 Task: Change the secondary time zone to (GMT-04:00) Atlantic Time - Halifax.
Action: Mouse moved to (839, 107)
Screenshot: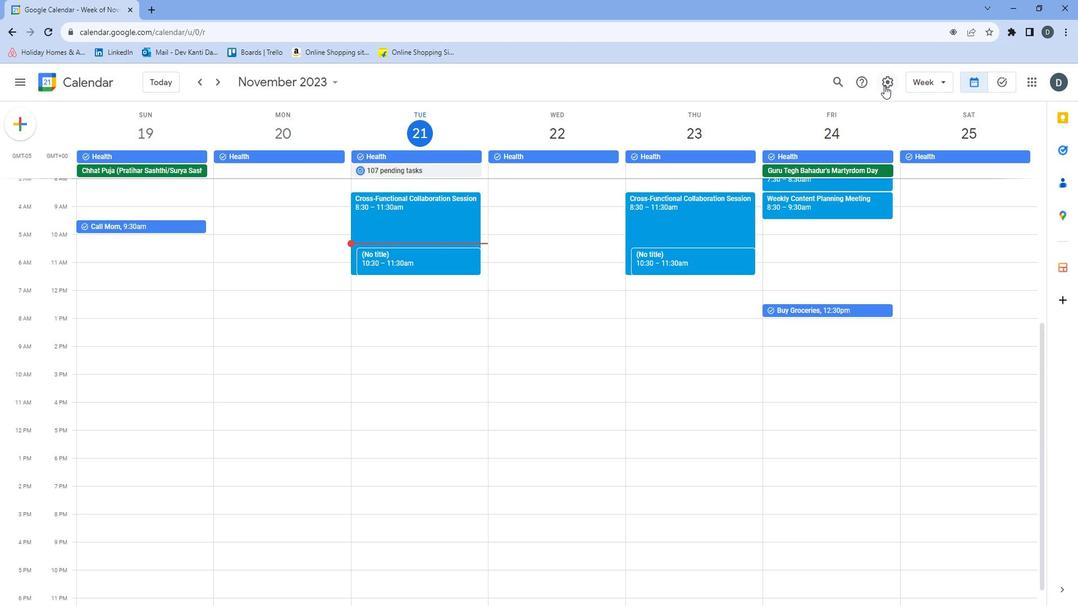 
Action: Mouse pressed left at (839, 107)
Screenshot: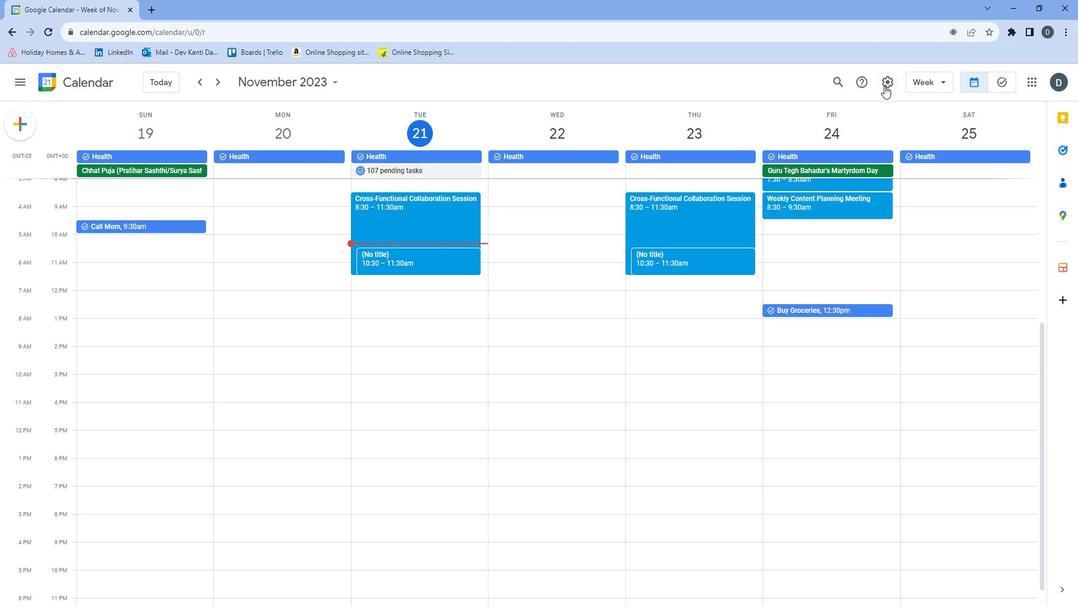
Action: Mouse moved to (843, 120)
Screenshot: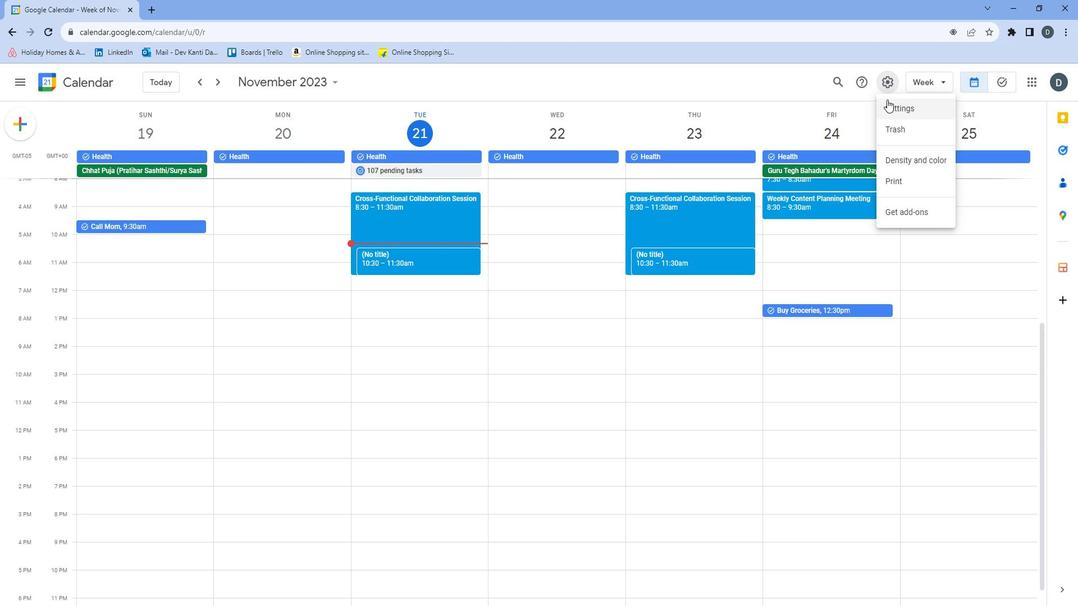 
Action: Mouse pressed left at (843, 120)
Screenshot: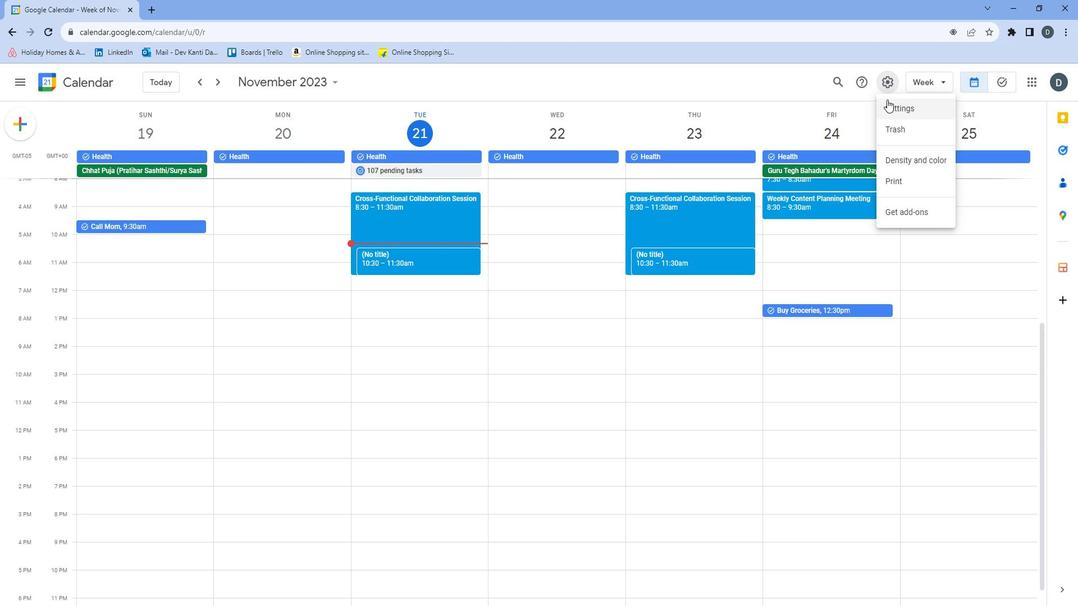 
Action: Mouse moved to (402, 387)
Screenshot: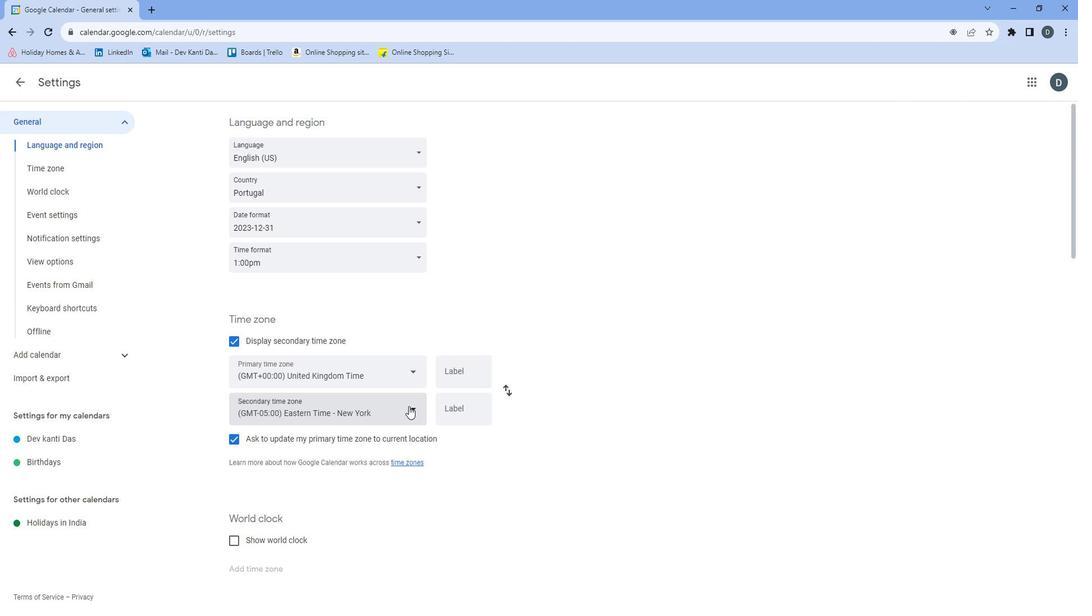 
Action: Mouse pressed left at (402, 387)
Screenshot: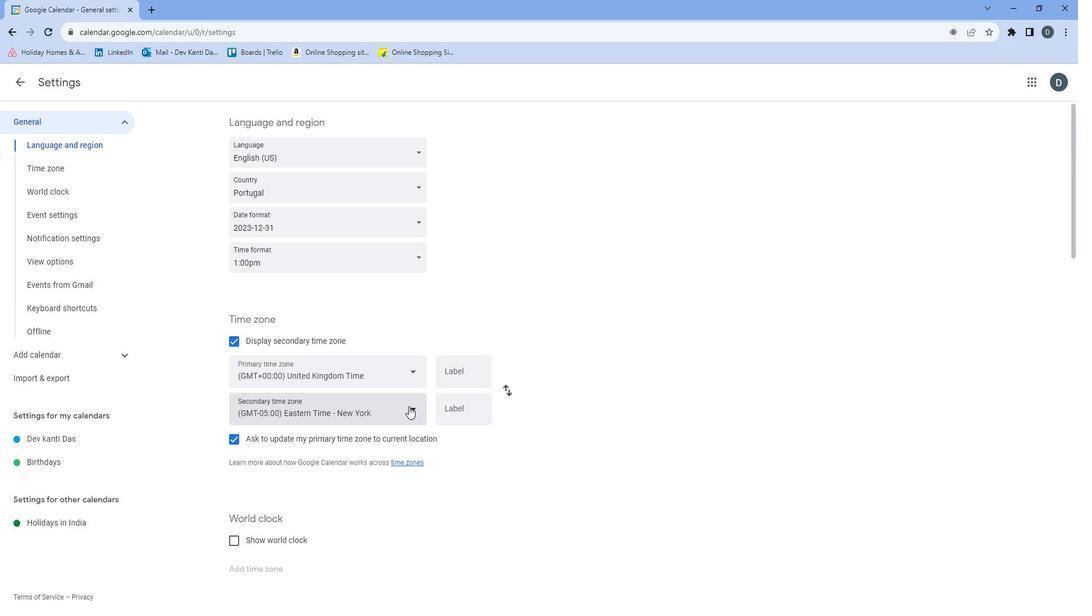 
Action: Mouse moved to (416, 170)
Screenshot: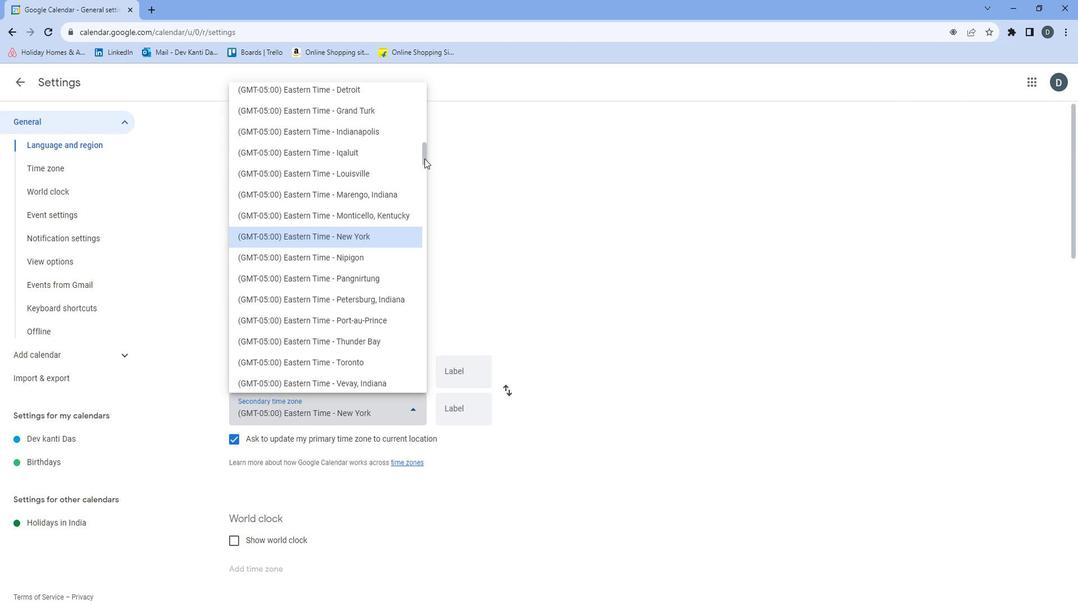
Action: Mouse pressed left at (416, 170)
Screenshot: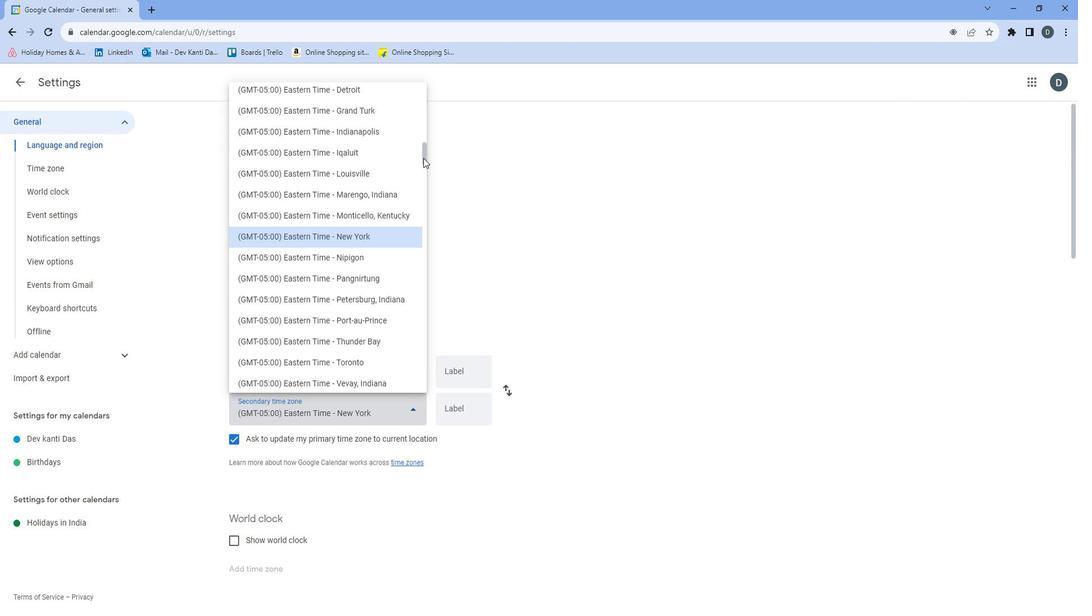 
Action: Mouse moved to (396, 149)
Screenshot: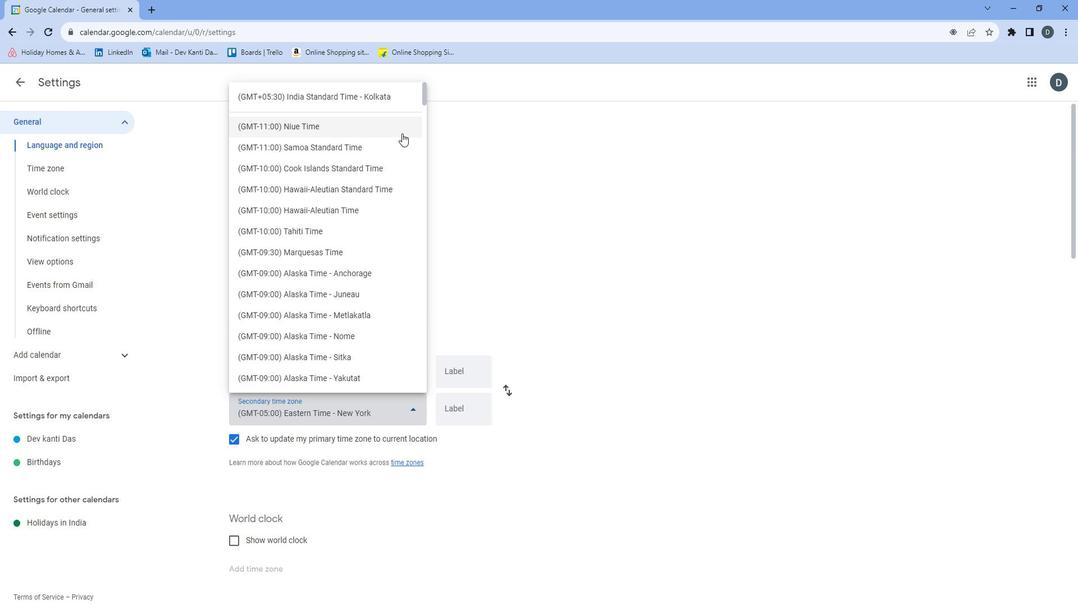 
Action: Mouse scrolled (396, 148) with delta (0, 0)
Screenshot: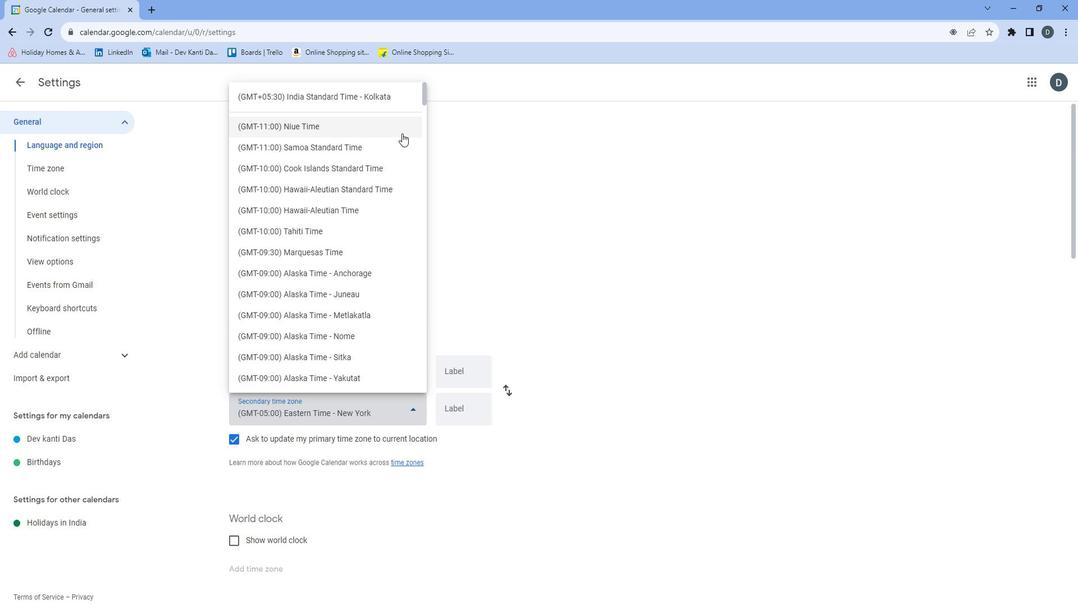 
Action: Mouse scrolled (396, 148) with delta (0, 0)
Screenshot: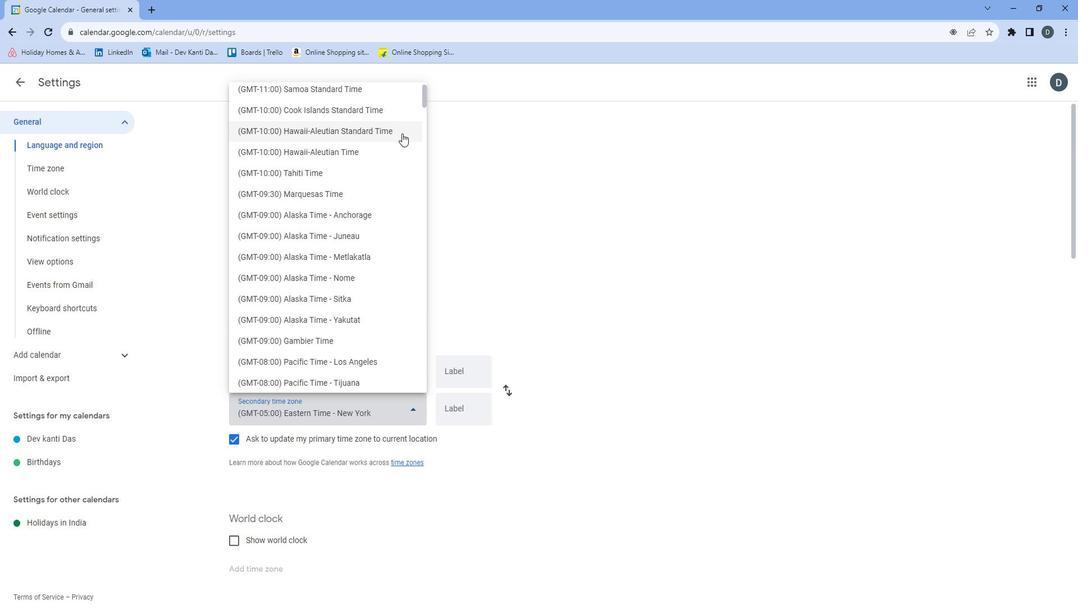 
Action: Mouse scrolled (396, 148) with delta (0, 0)
Screenshot: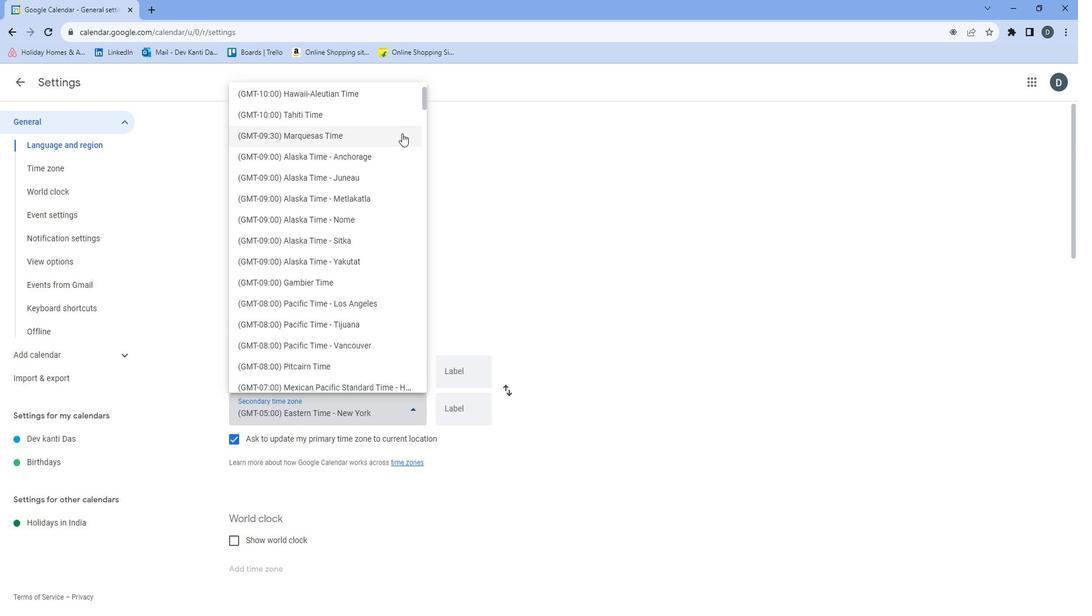 
Action: Mouse moved to (396, 150)
Screenshot: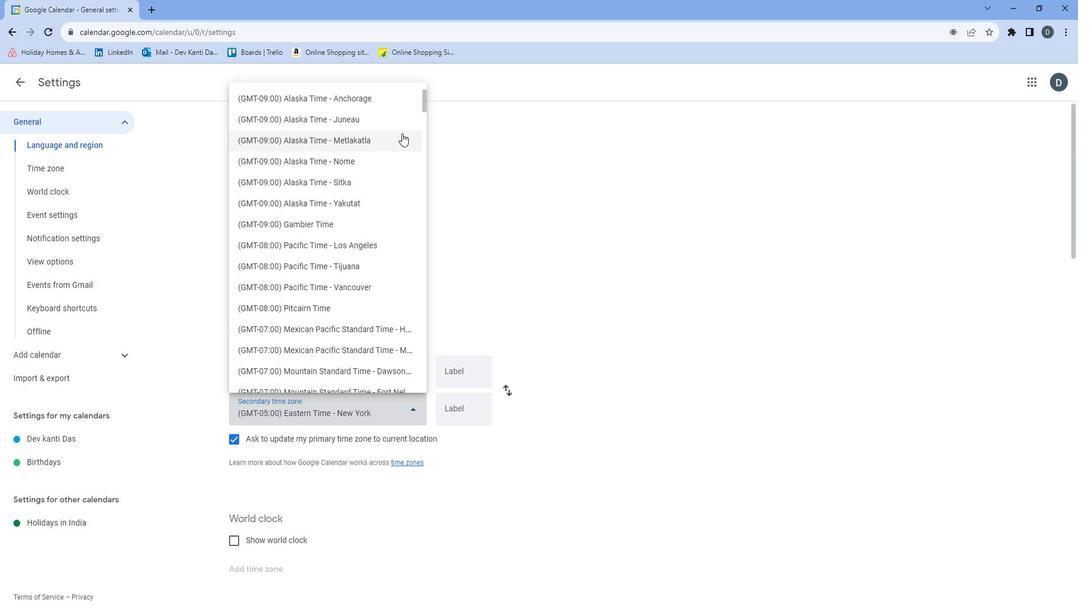 
Action: Mouse scrolled (396, 149) with delta (0, 0)
Screenshot: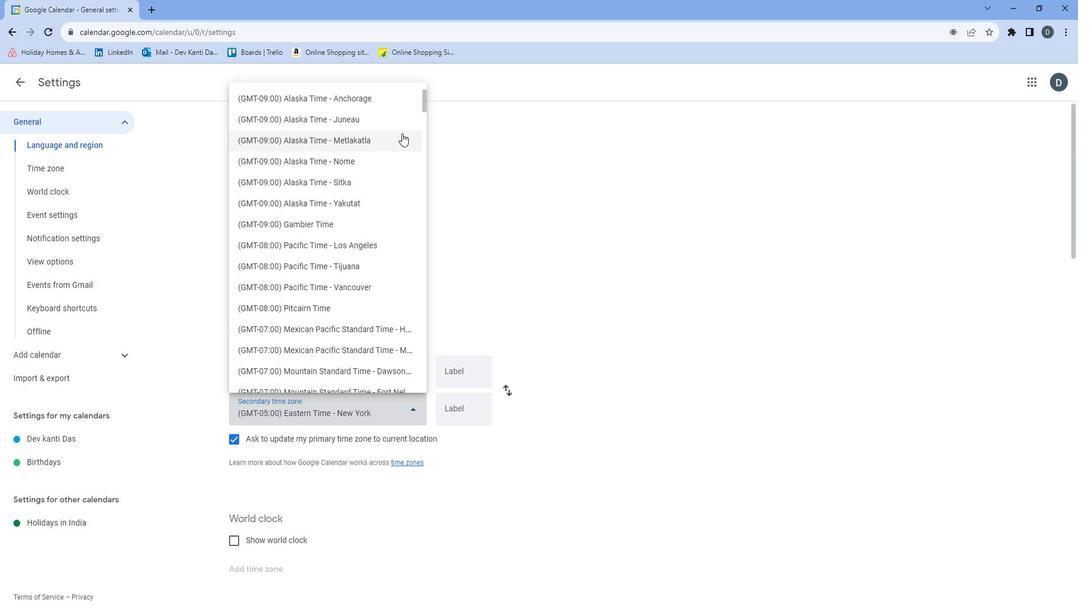 
Action: Mouse moved to (395, 150)
Screenshot: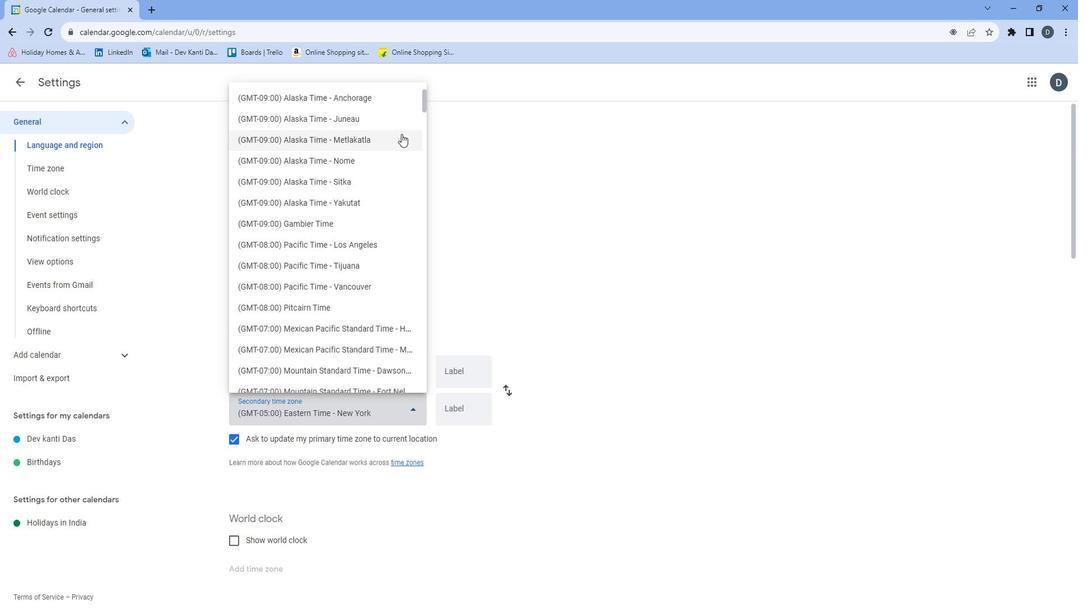 
Action: Mouse scrolled (395, 150) with delta (0, 0)
Screenshot: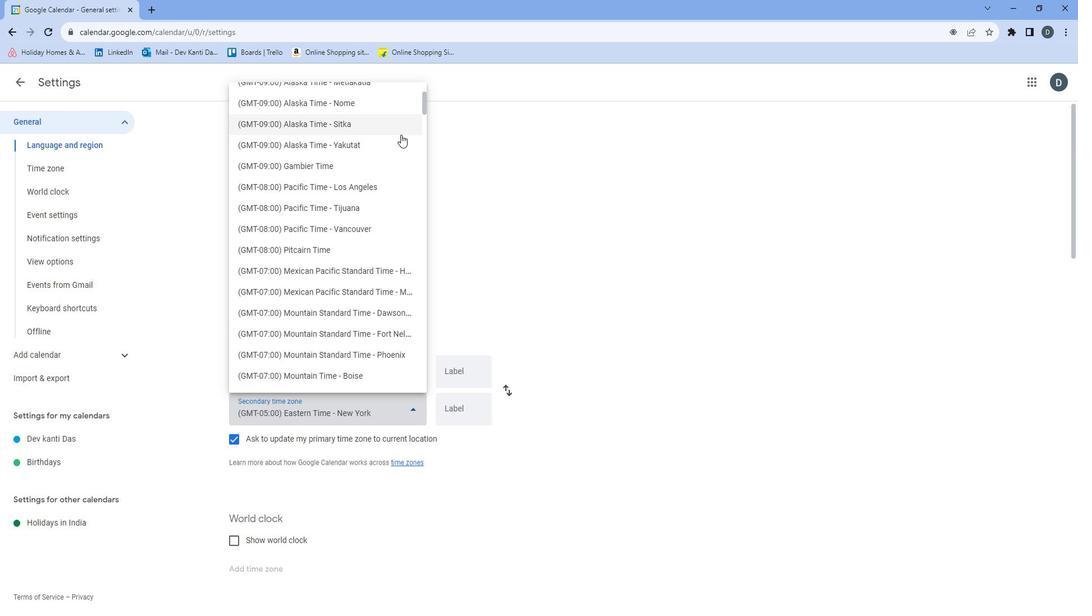 
Action: Mouse moved to (395, 150)
Screenshot: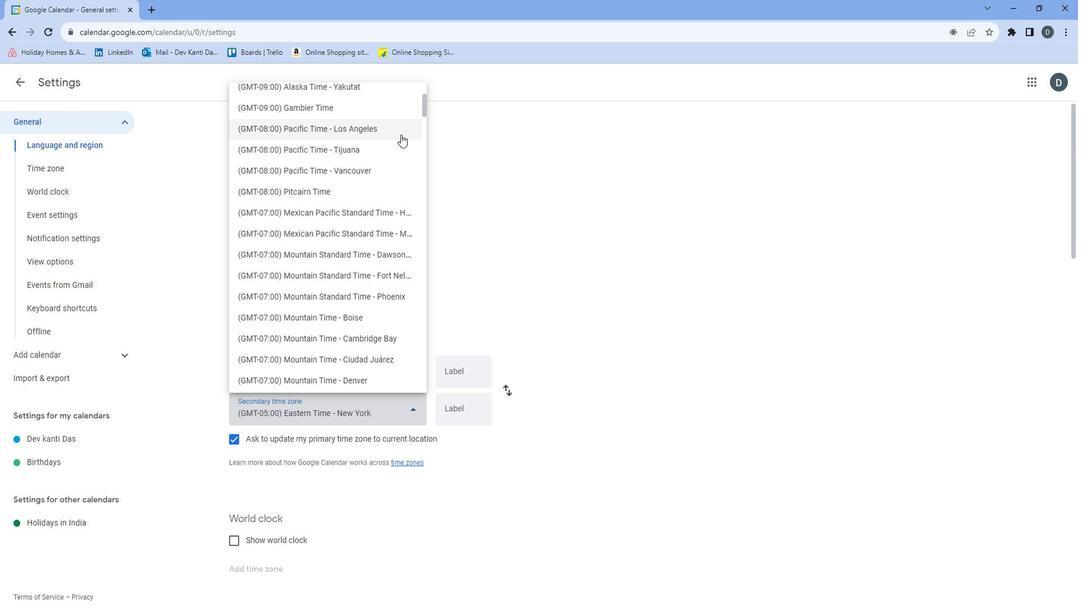 
Action: Mouse scrolled (395, 150) with delta (0, 0)
Screenshot: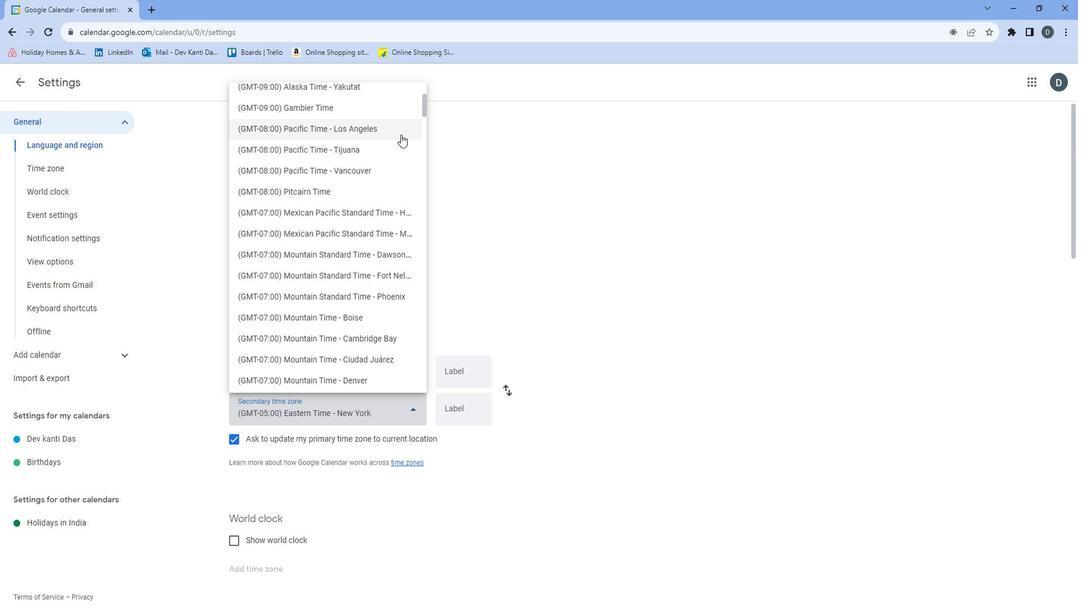 
Action: Mouse moved to (395, 151)
Screenshot: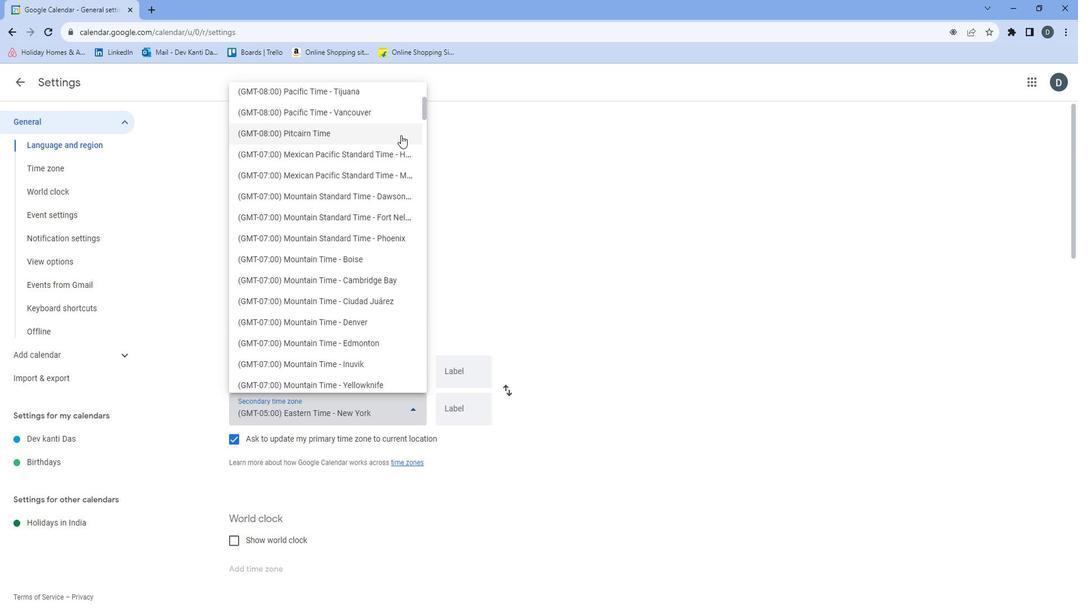 
Action: Mouse scrolled (395, 150) with delta (0, 0)
Screenshot: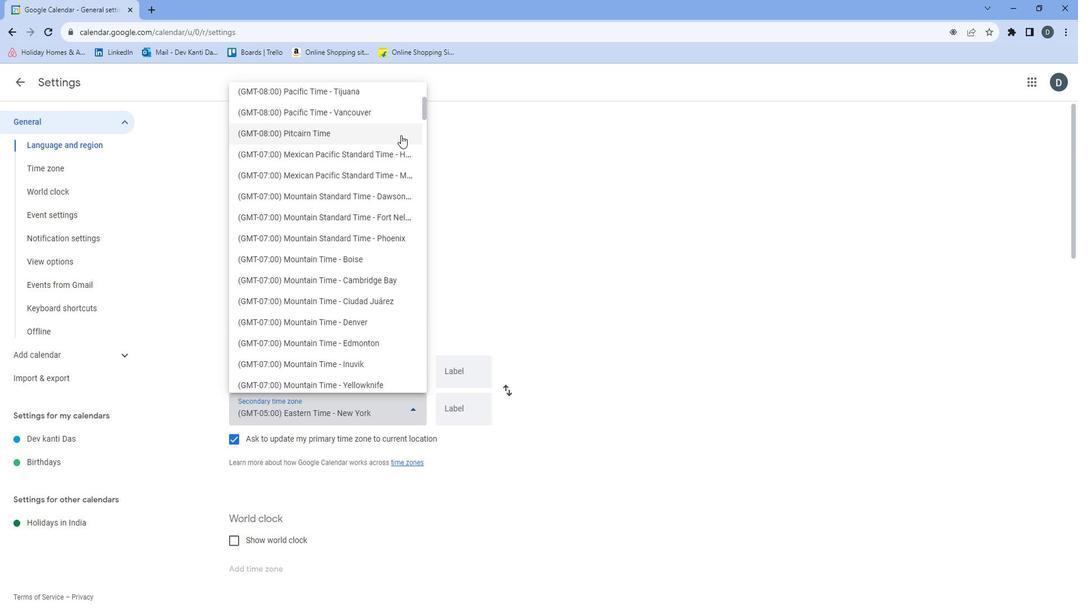 
Action: Mouse moved to (395, 151)
Screenshot: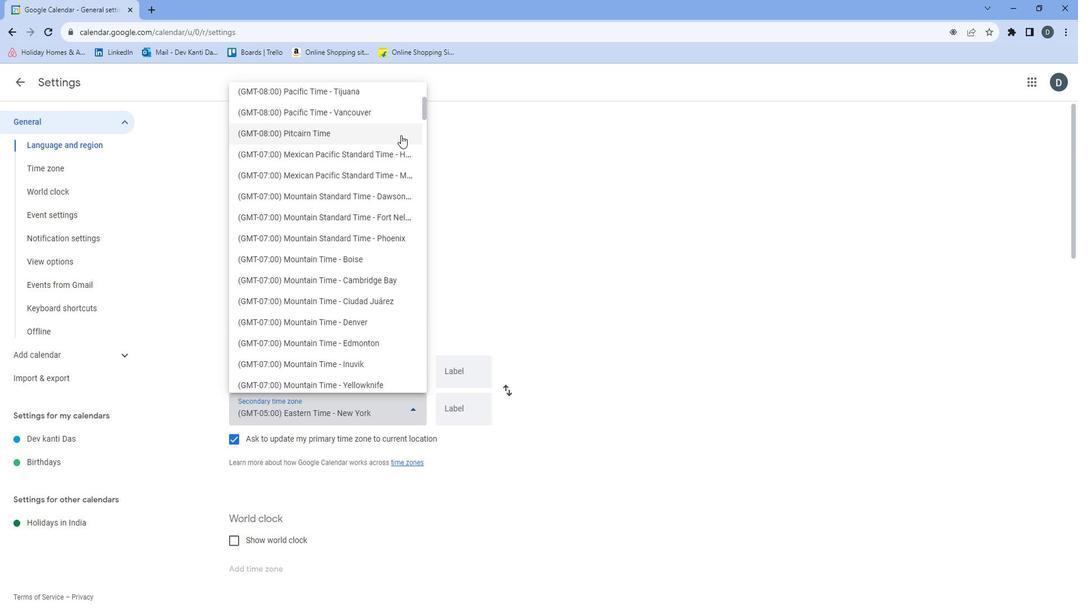 
Action: Mouse scrolled (395, 151) with delta (0, 0)
Screenshot: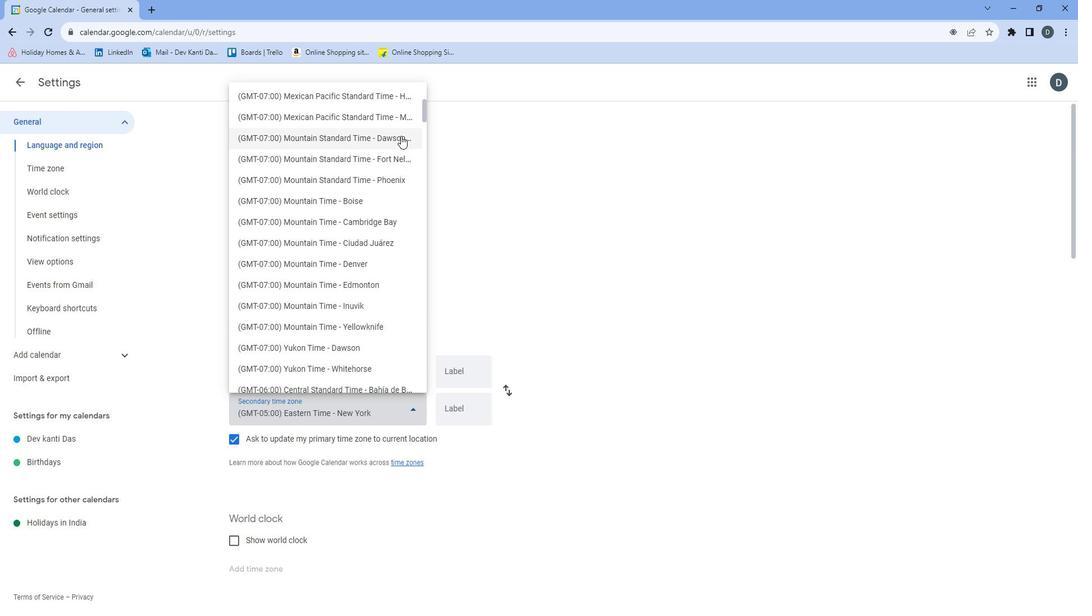
Action: Mouse moved to (396, 152)
Screenshot: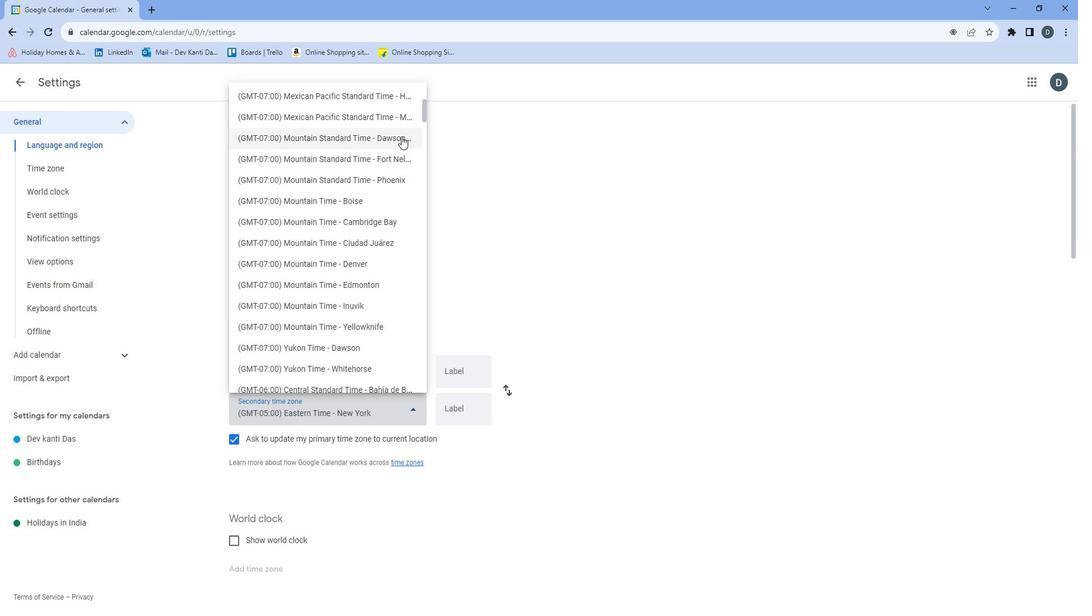 
Action: Mouse scrolled (396, 151) with delta (0, 0)
Screenshot: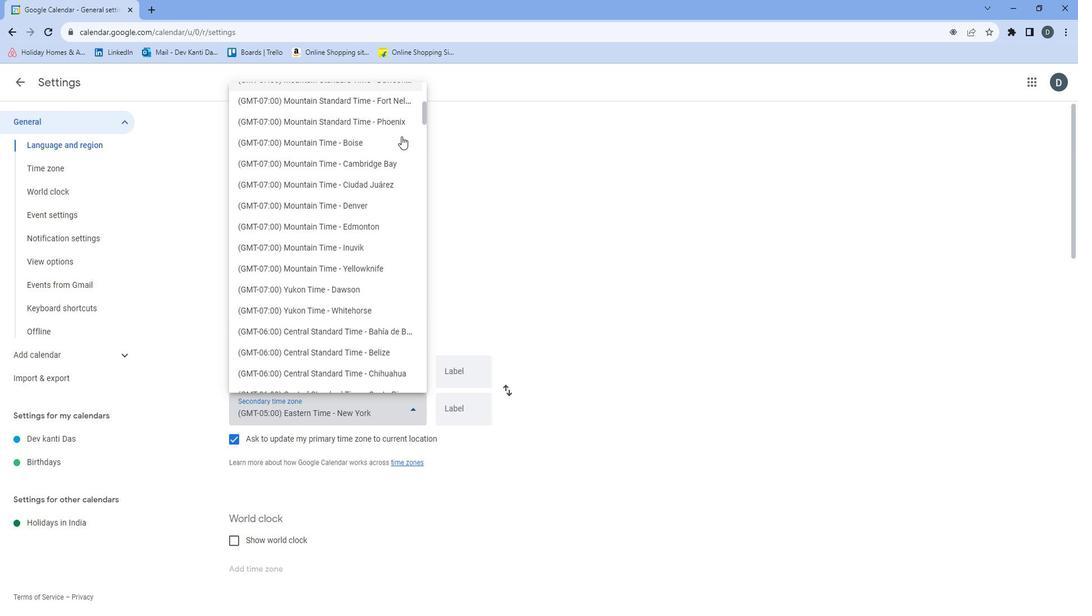 
Action: Mouse scrolled (396, 151) with delta (0, 0)
Screenshot: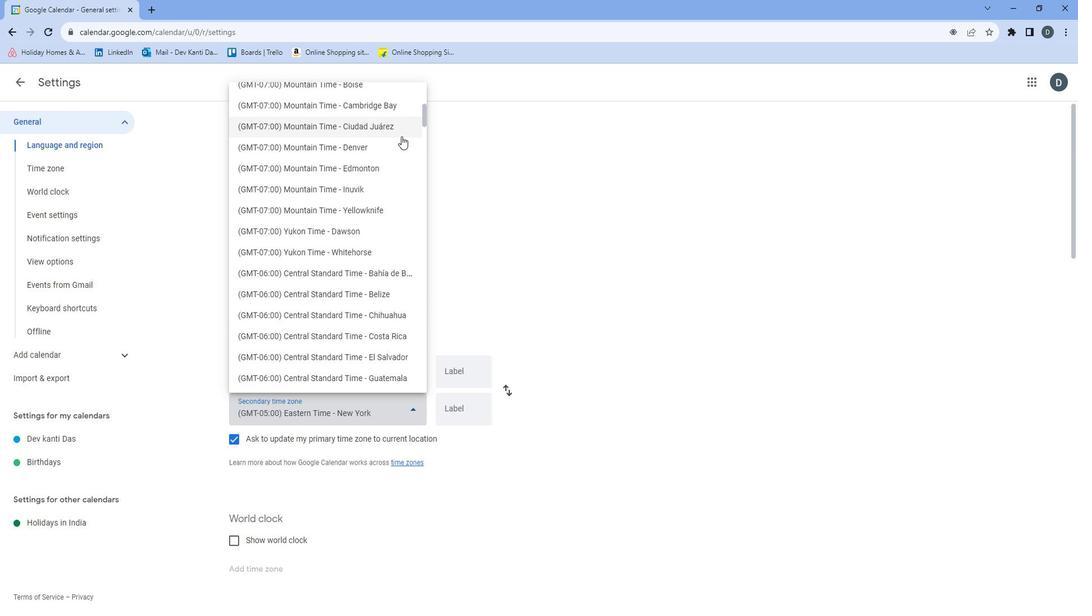 
Action: Mouse scrolled (396, 151) with delta (0, 0)
Screenshot: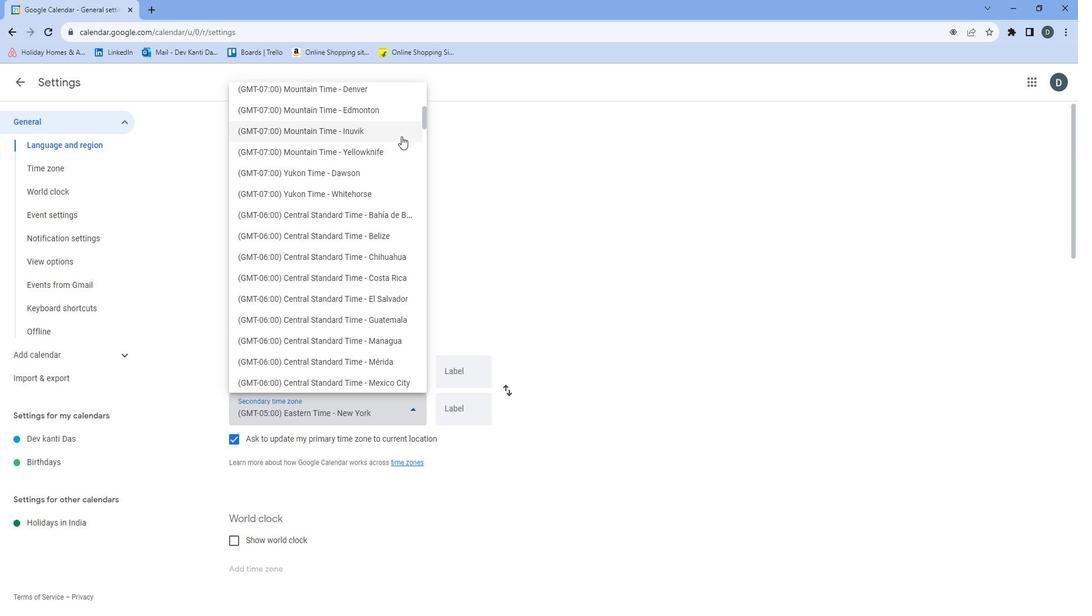 
Action: Mouse scrolled (396, 151) with delta (0, 0)
Screenshot: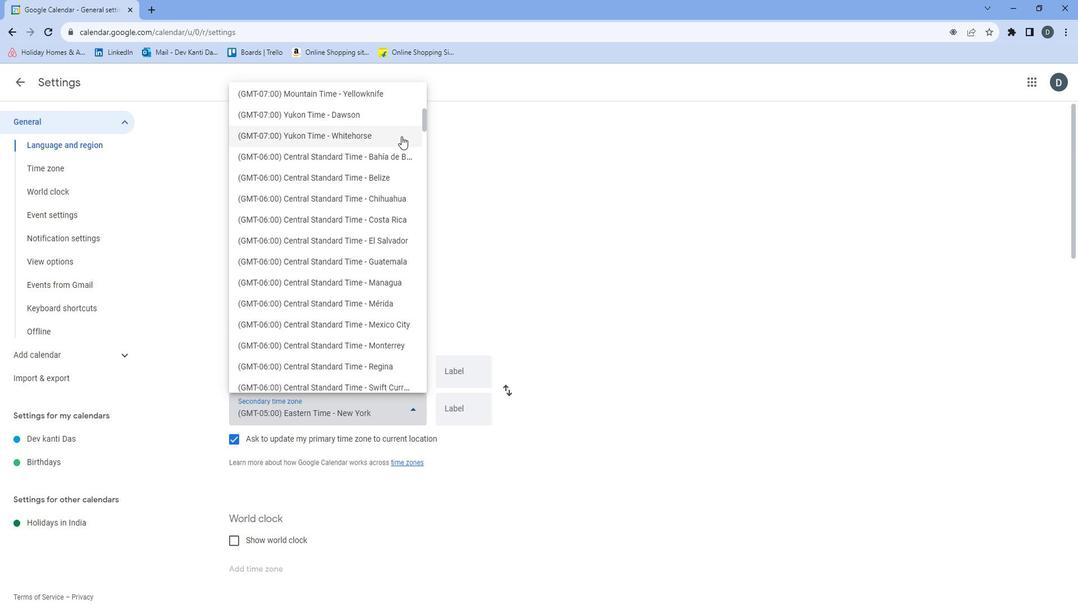 
Action: Mouse scrolled (396, 151) with delta (0, 0)
Screenshot: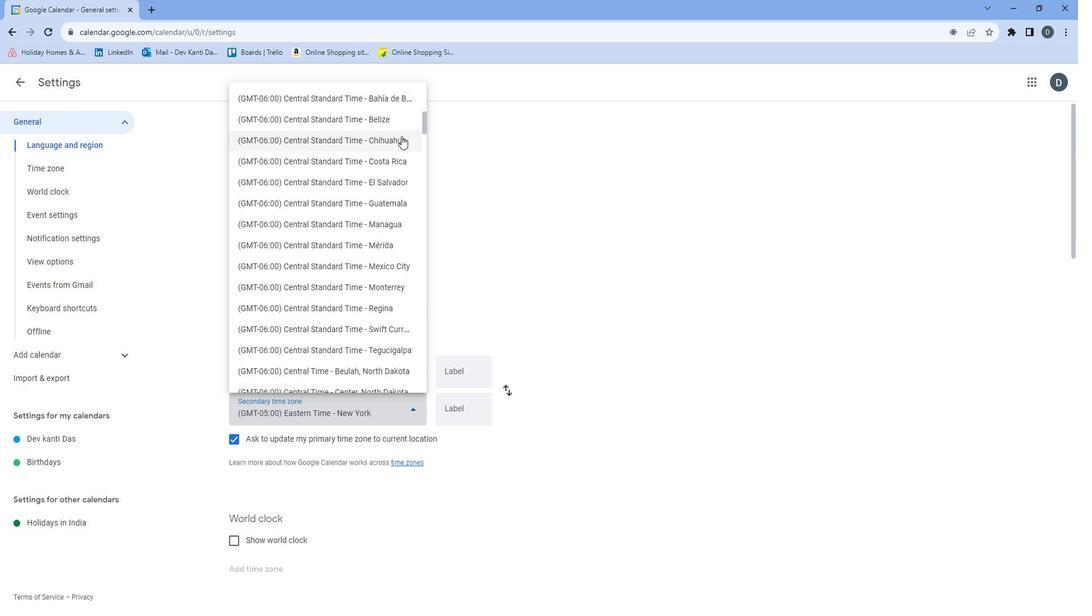 
Action: Mouse scrolled (396, 151) with delta (0, 0)
Screenshot: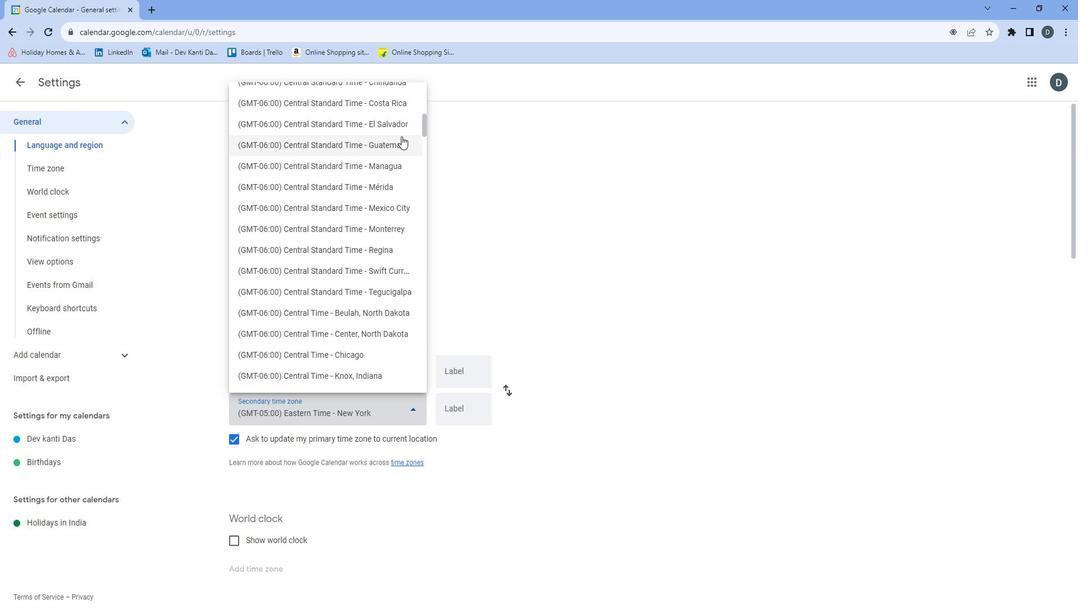 
Action: Mouse moved to (397, 152)
Screenshot: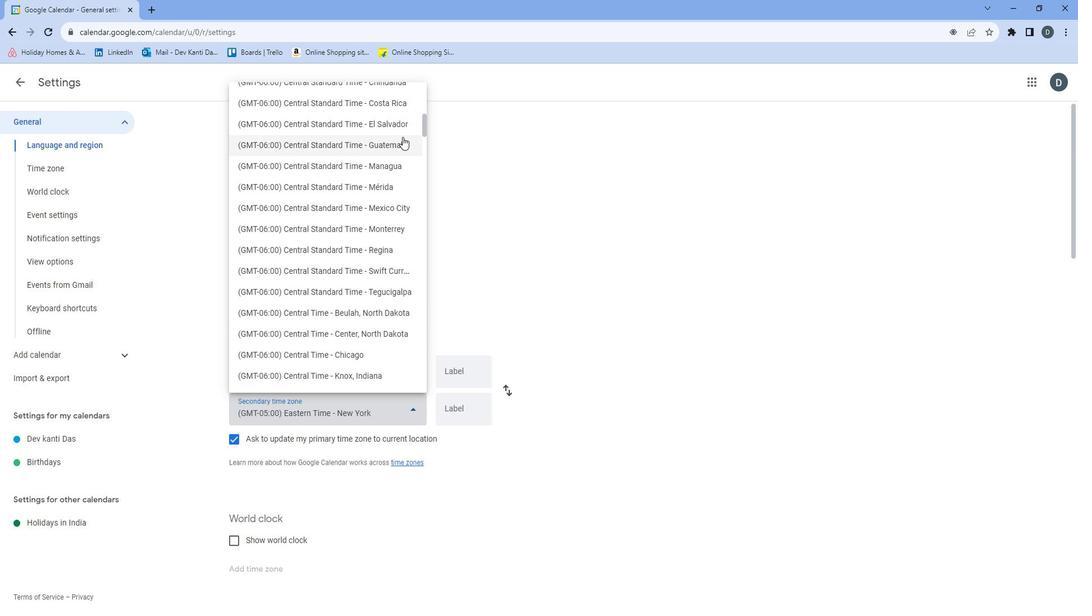 
Action: Mouse scrolled (397, 152) with delta (0, 0)
Screenshot: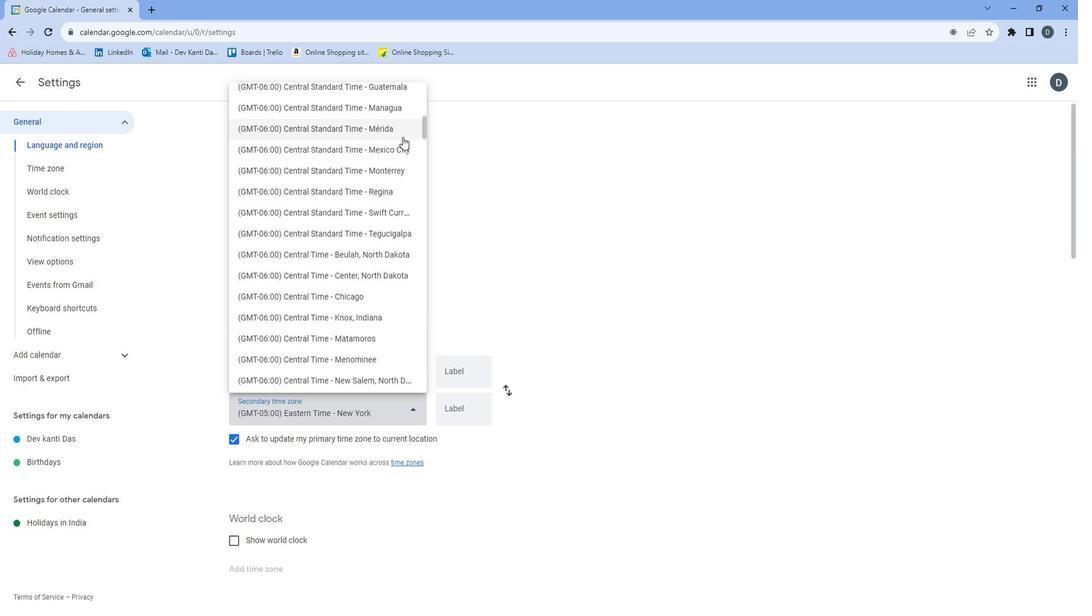 
Action: Mouse scrolled (397, 152) with delta (0, 0)
Screenshot: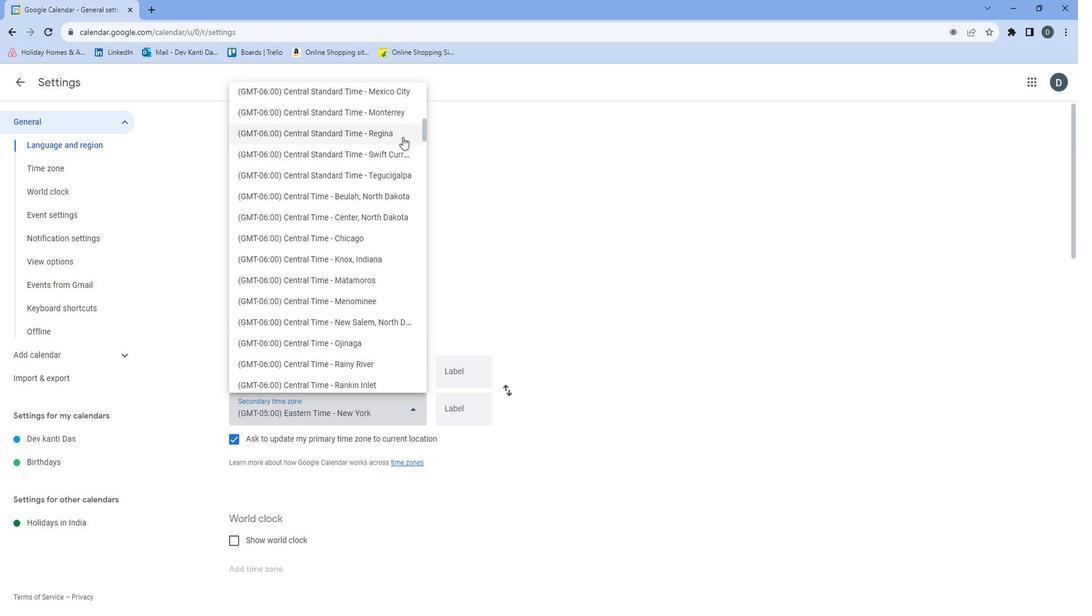 
Action: Mouse scrolled (397, 152) with delta (0, 0)
Screenshot: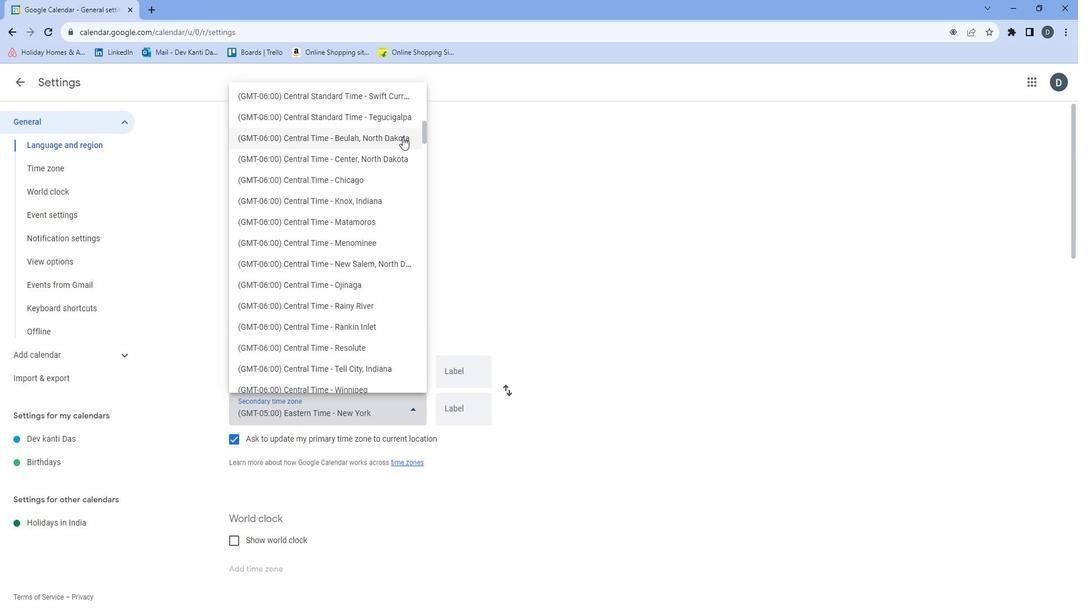 
Action: Mouse scrolled (397, 152) with delta (0, 0)
Screenshot: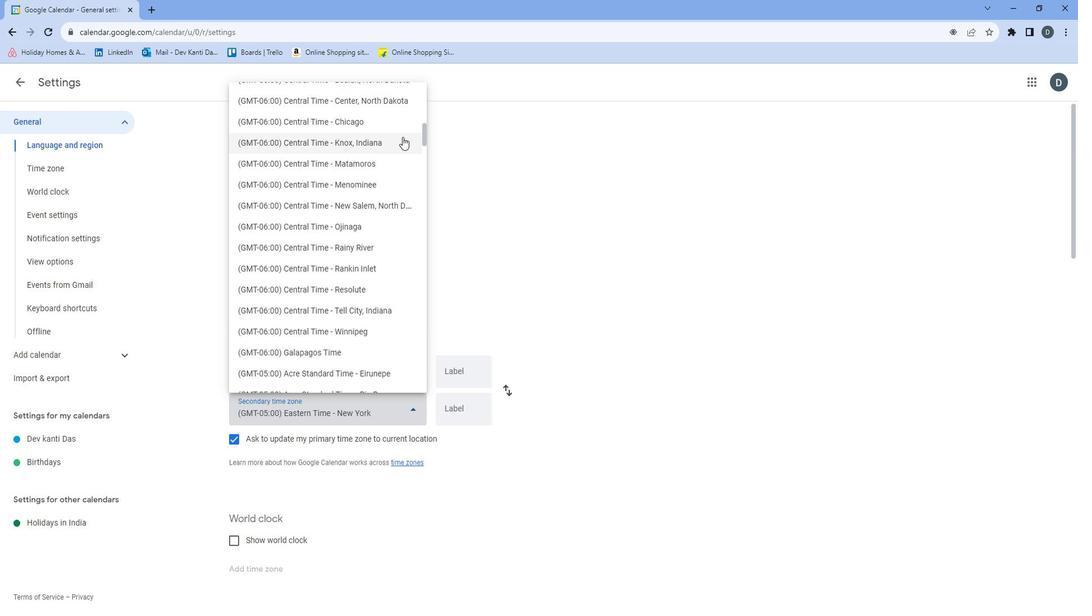 
Action: Mouse scrolled (397, 152) with delta (0, 0)
Screenshot: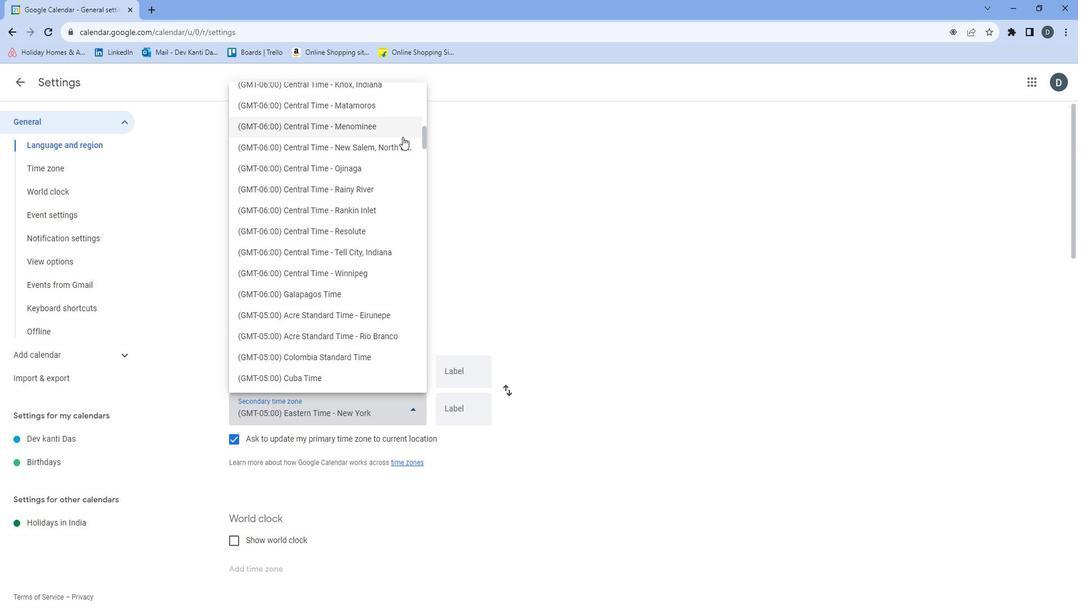 
Action: Mouse scrolled (397, 152) with delta (0, 0)
Screenshot: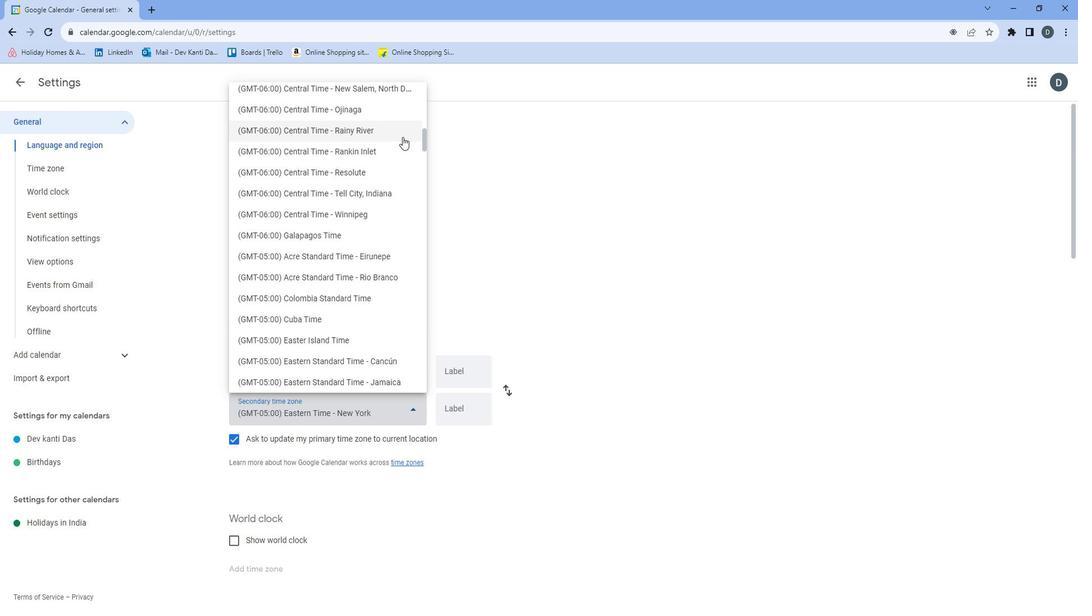 
Action: Mouse scrolled (397, 152) with delta (0, 0)
Screenshot: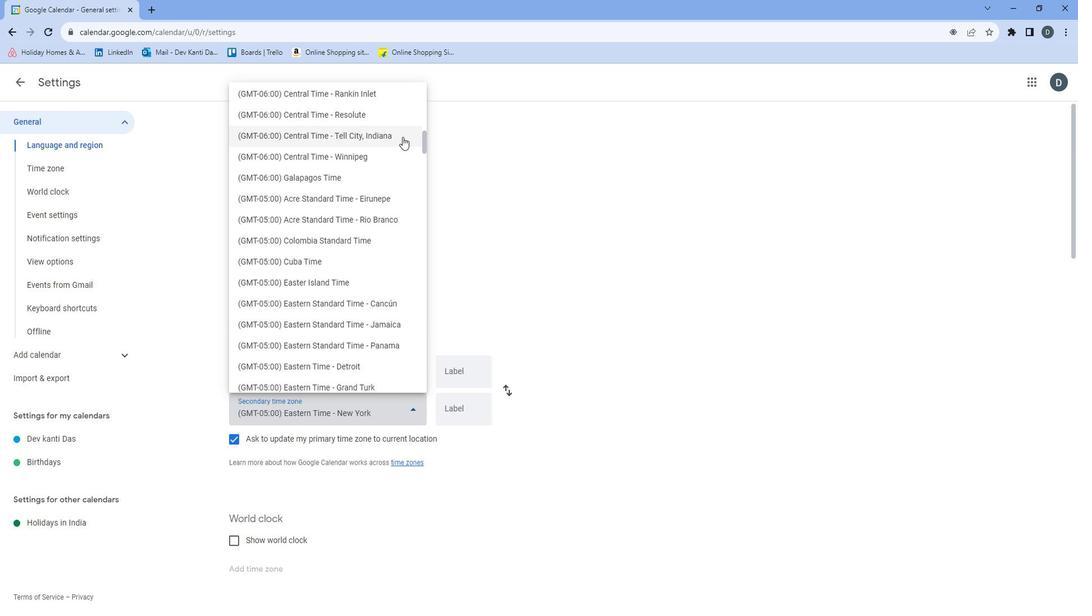 
Action: Mouse scrolled (397, 152) with delta (0, 0)
Screenshot: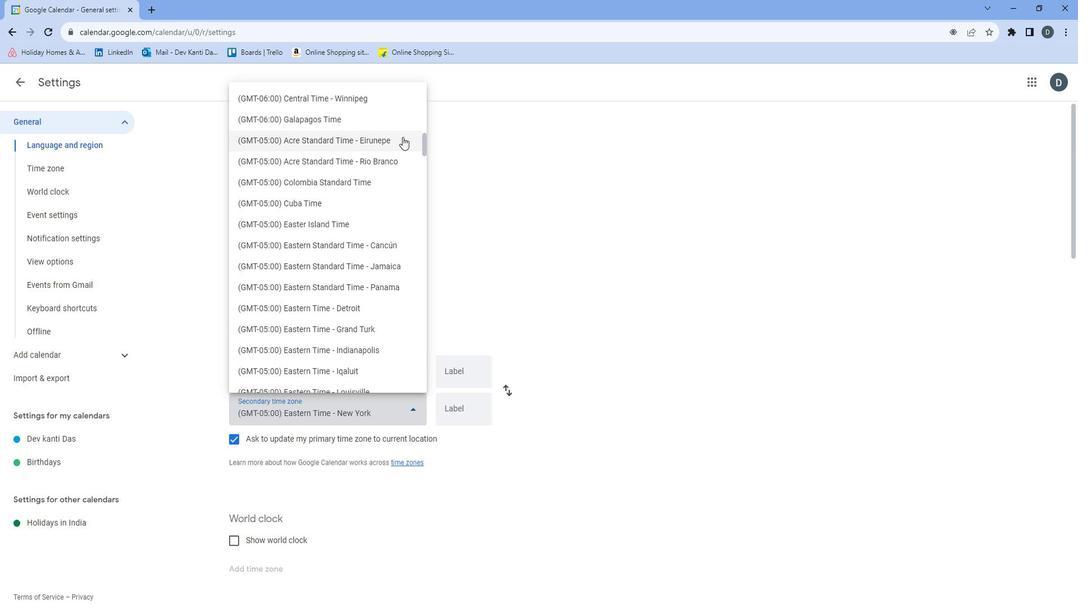
Action: Mouse scrolled (397, 152) with delta (0, 0)
Screenshot: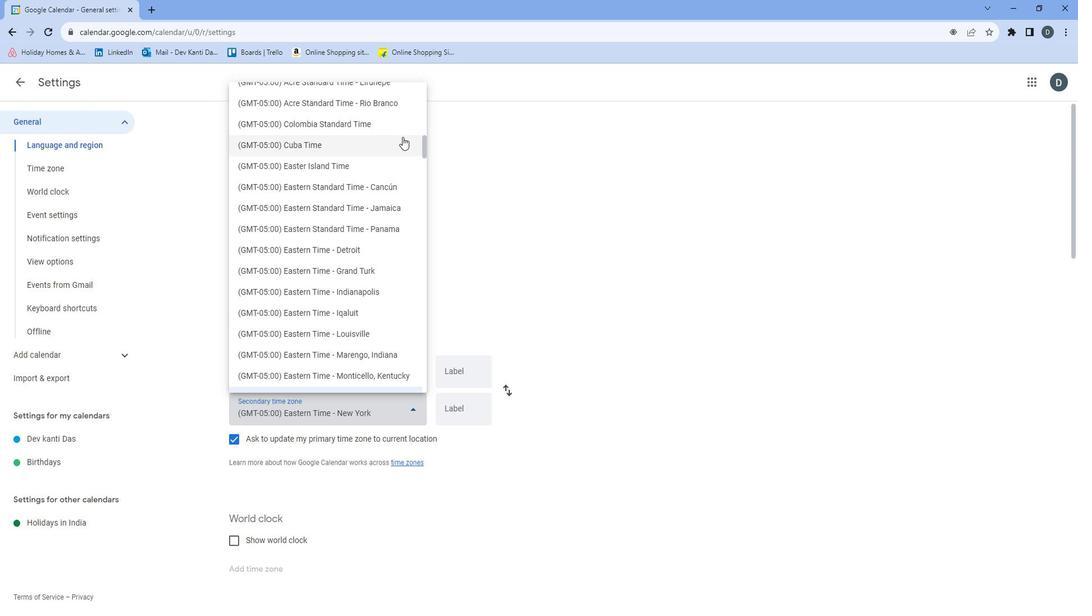 
Action: Mouse scrolled (397, 152) with delta (0, 0)
Screenshot: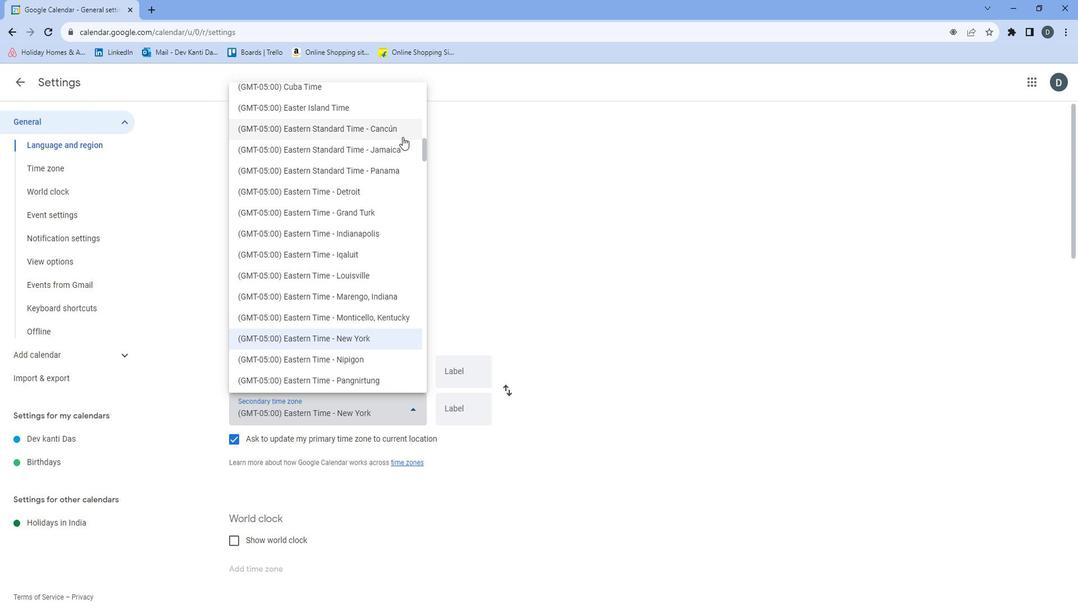 
Action: Mouse scrolled (397, 152) with delta (0, 0)
Screenshot: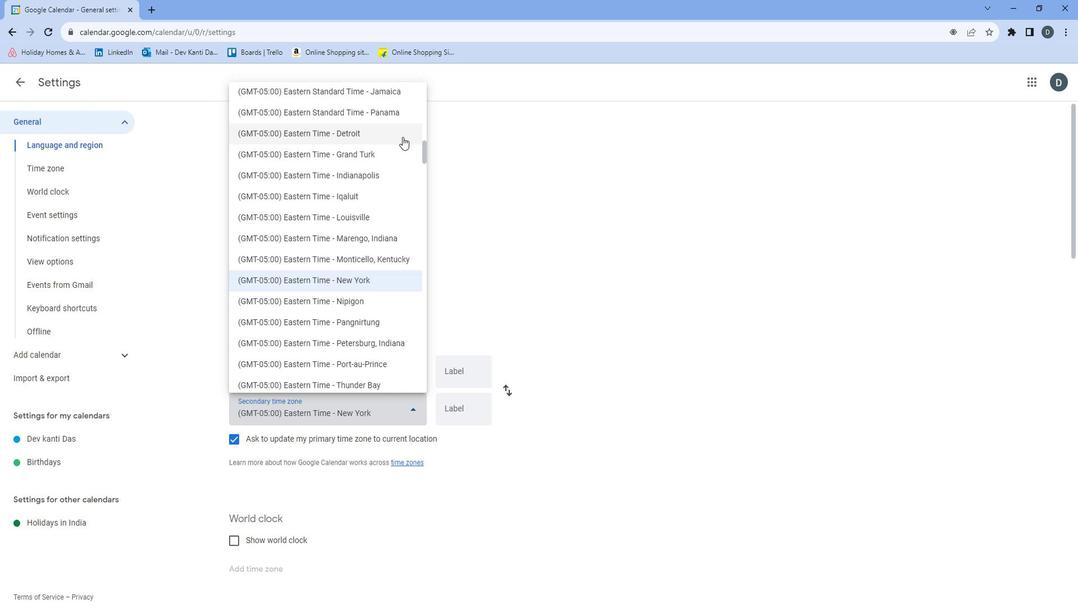 
Action: Mouse scrolled (397, 152) with delta (0, 0)
Screenshot: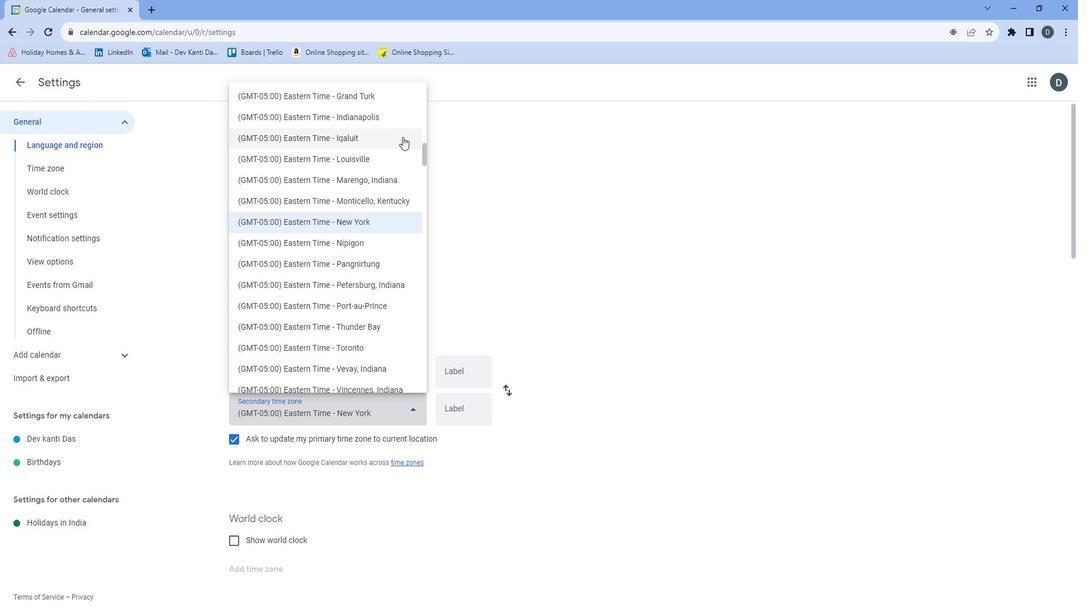 
Action: Mouse moved to (397, 153)
Screenshot: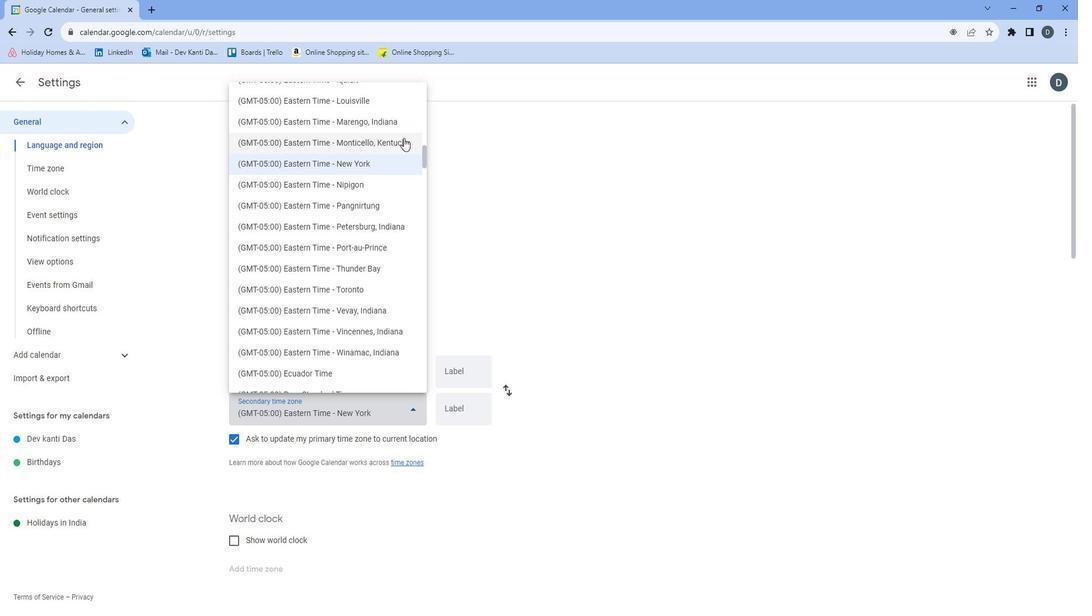 
Action: Mouse scrolled (397, 153) with delta (0, 0)
Screenshot: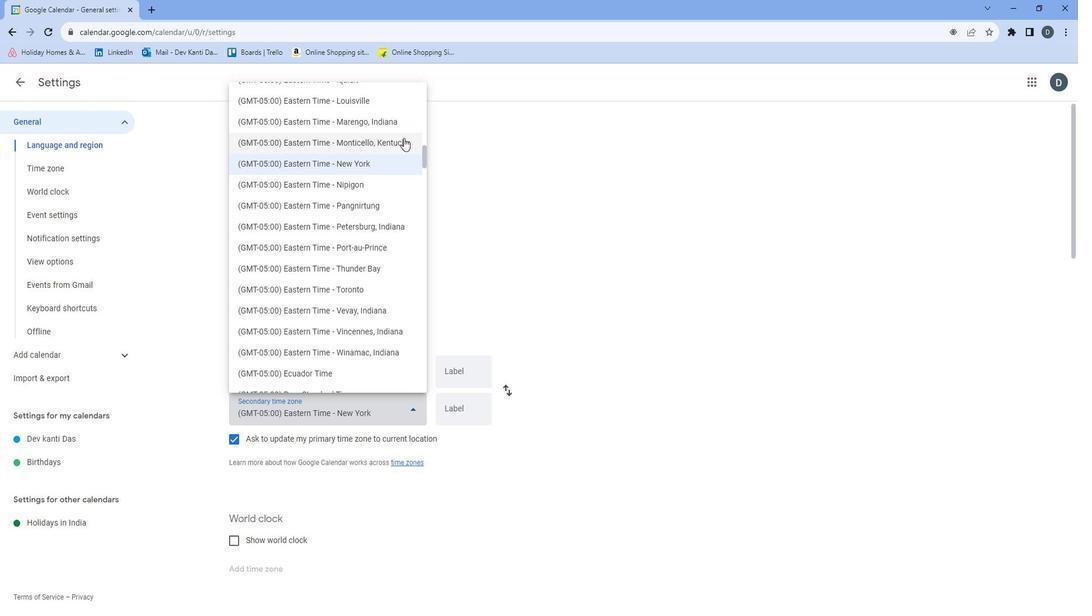 
Action: Mouse scrolled (397, 153) with delta (0, 0)
Screenshot: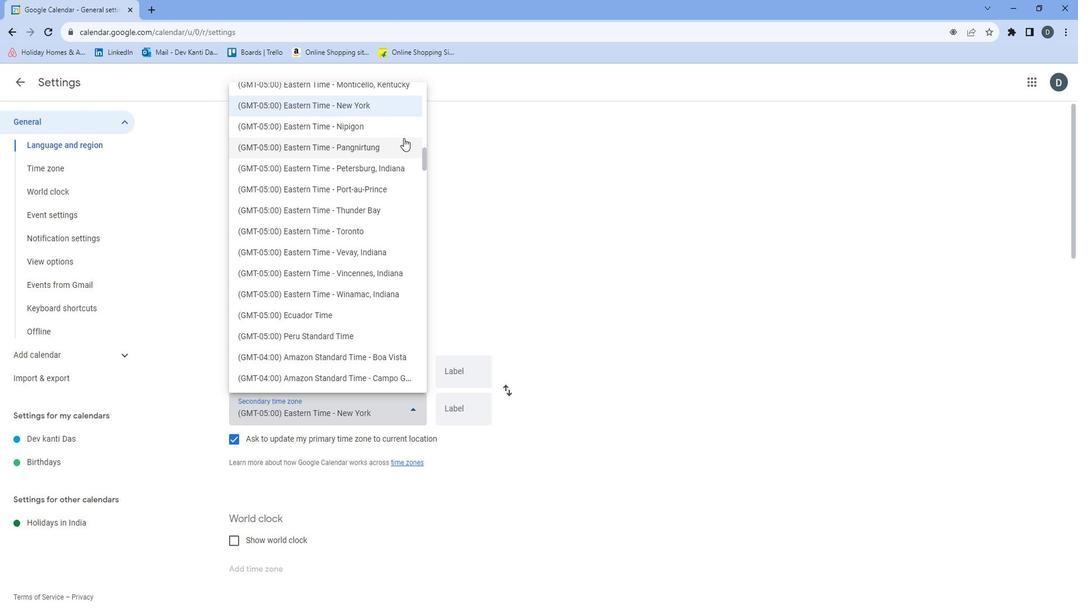 
Action: Mouse moved to (397, 153)
Screenshot: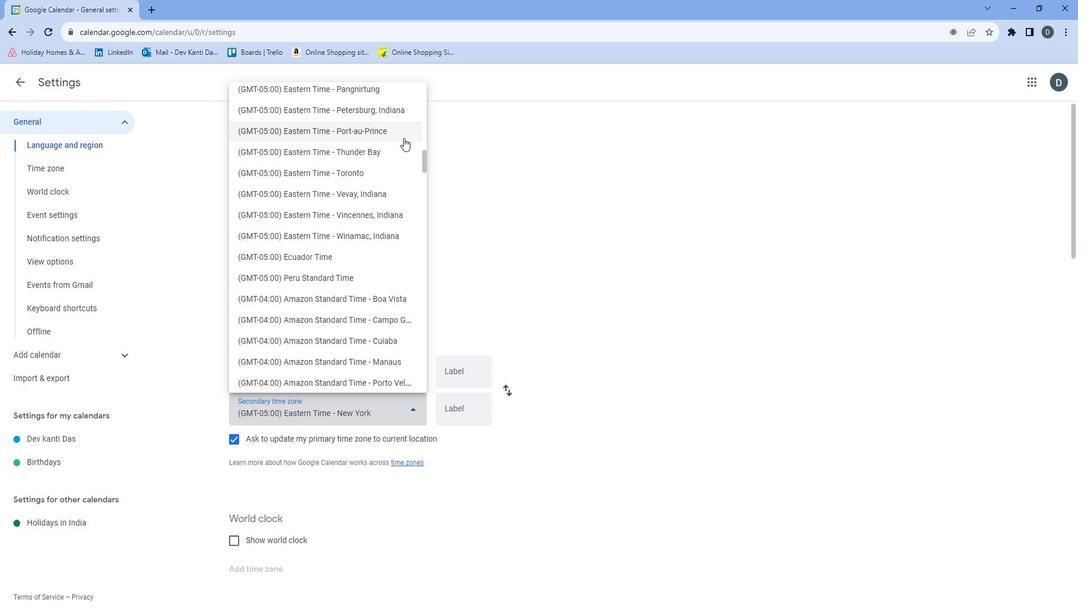 
Action: Mouse scrolled (397, 153) with delta (0, 0)
Screenshot: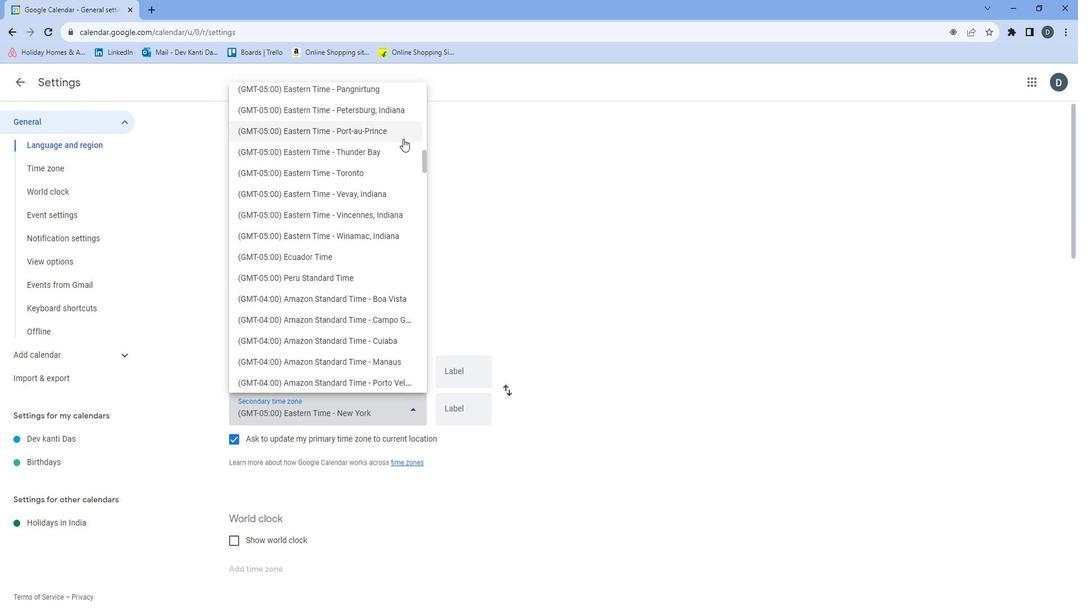 
Action: Mouse moved to (397, 155)
Screenshot: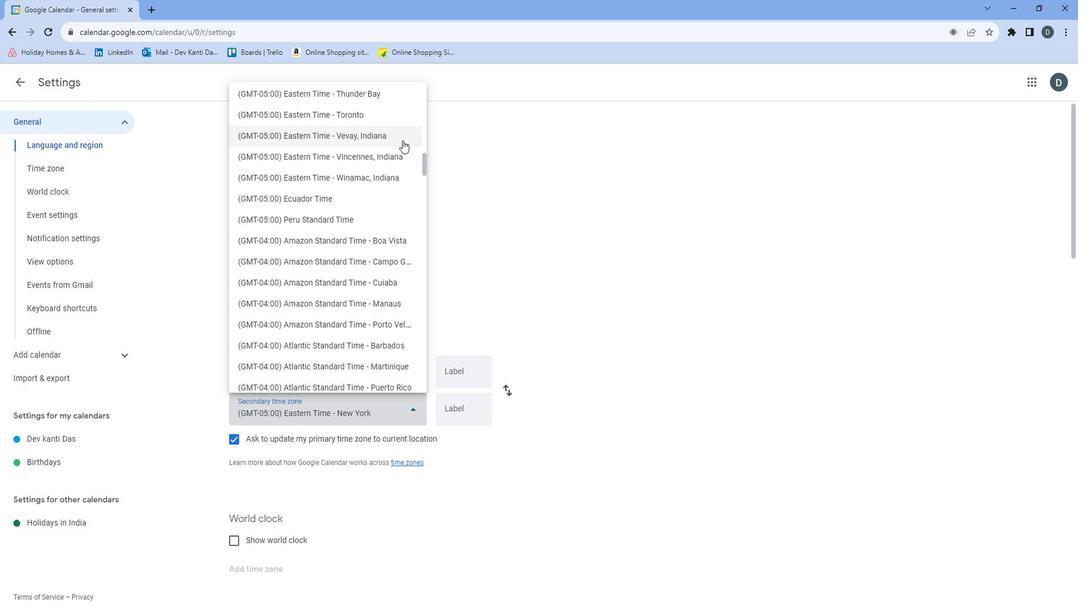 
Action: Mouse scrolled (397, 155) with delta (0, 0)
Screenshot: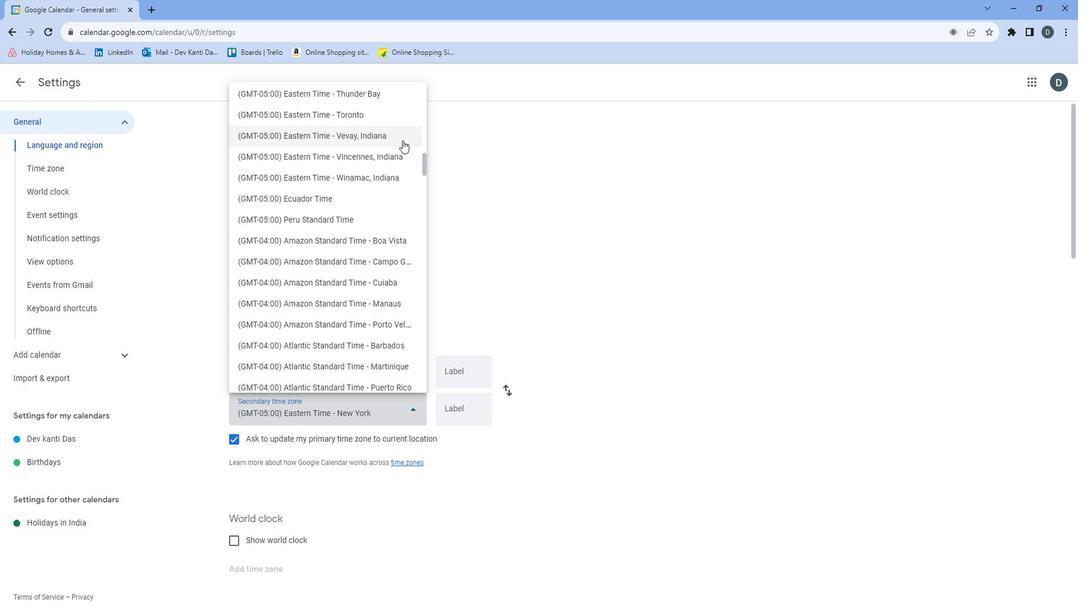 
Action: Mouse scrolled (397, 155) with delta (0, 0)
Screenshot: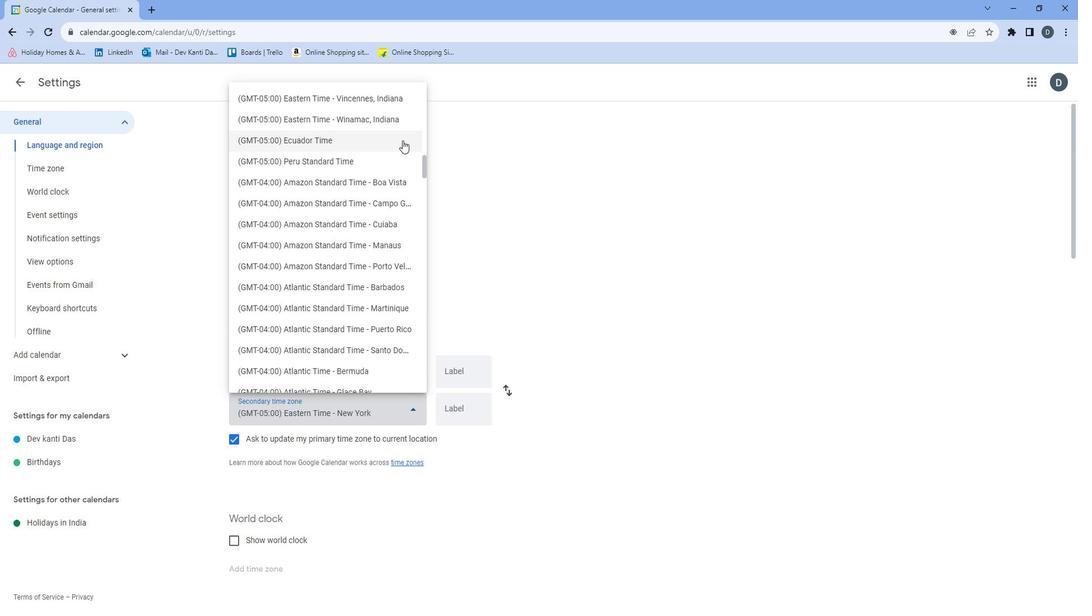 
Action: Mouse scrolled (397, 155) with delta (0, 0)
Screenshot: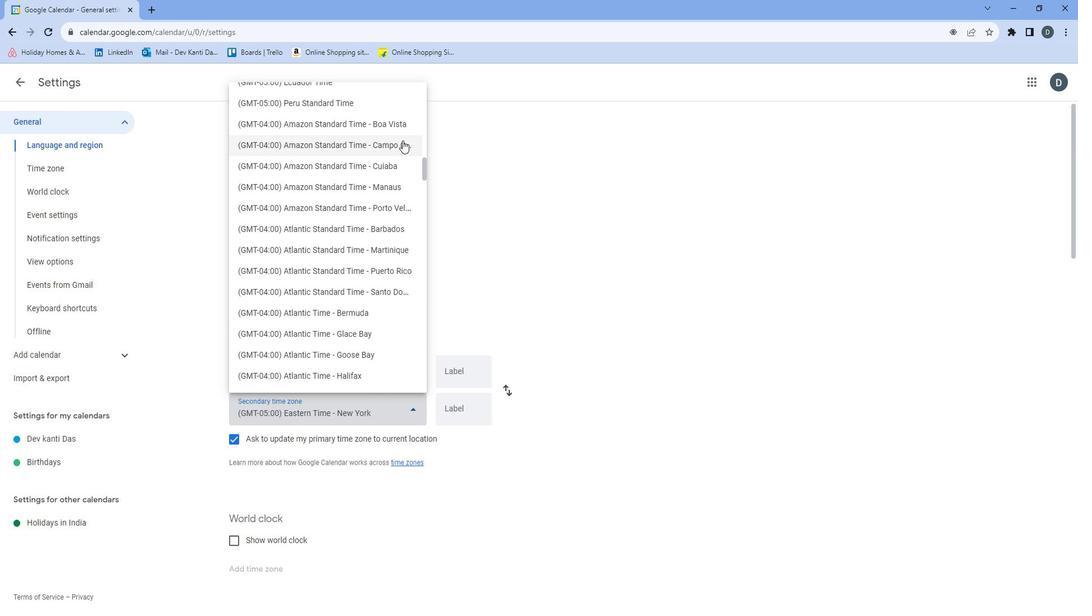 
Action: Mouse scrolled (397, 155) with delta (0, 0)
Screenshot: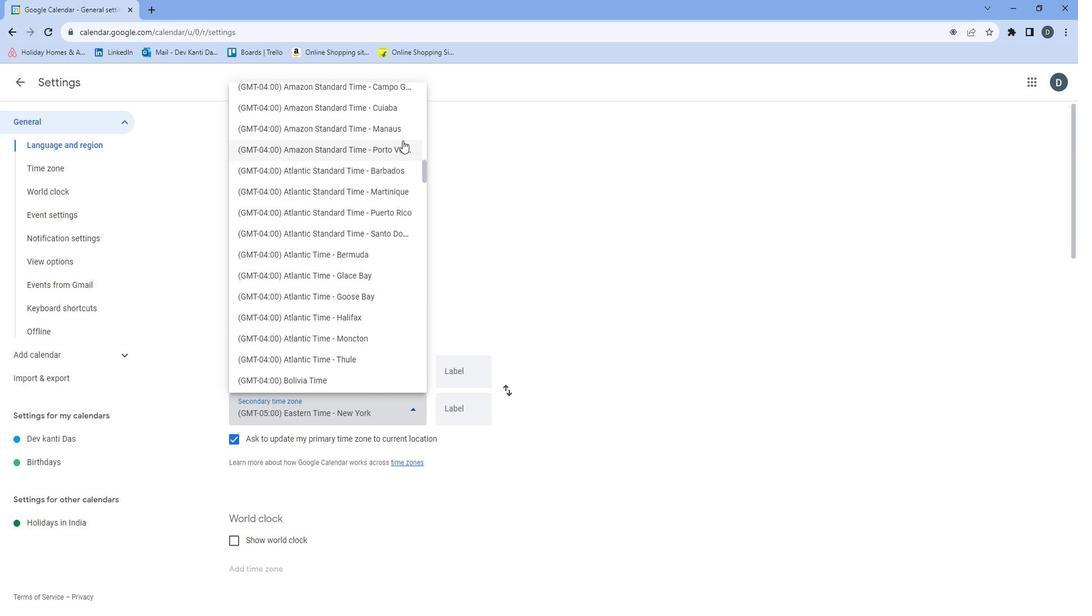 
Action: Mouse moved to (371, 255)
Screenshot: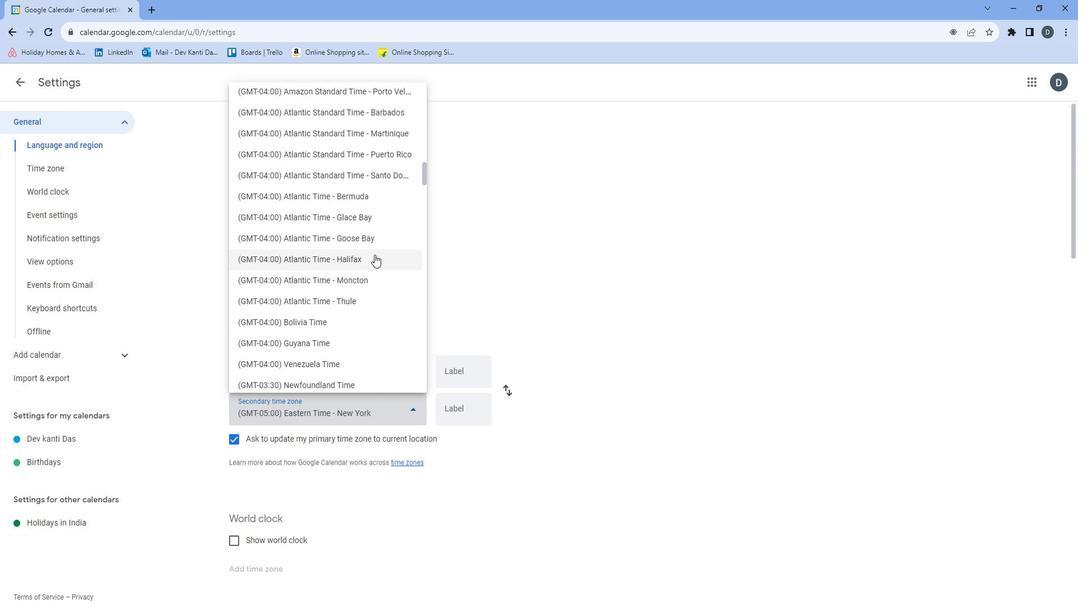 
Action: Mouse pressed left at (371, 255)
Screenshot: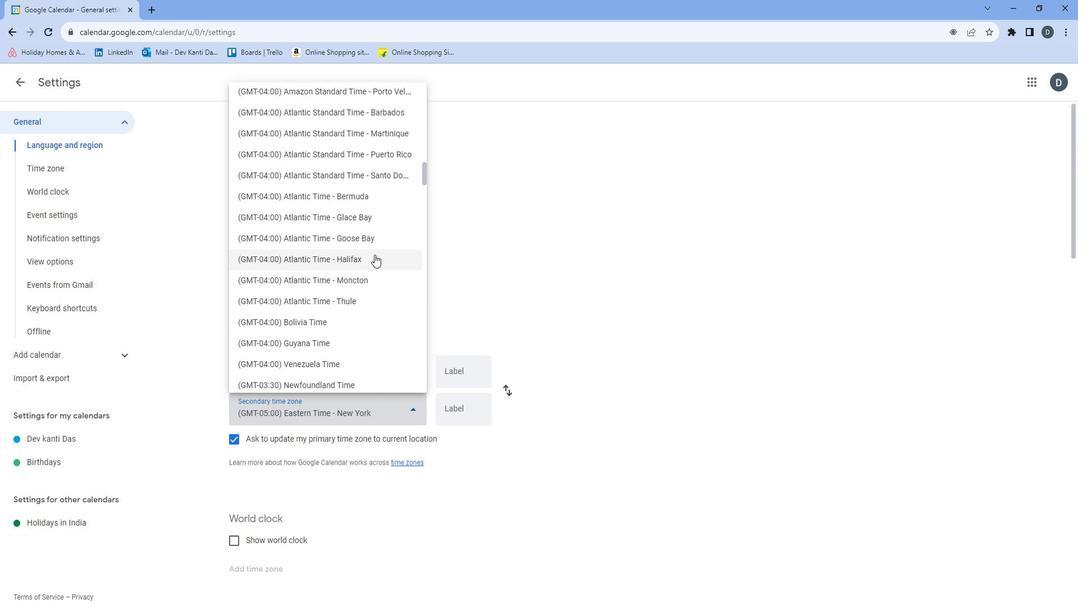 
Action: Mouse moved to (469, 263)
Screenshot: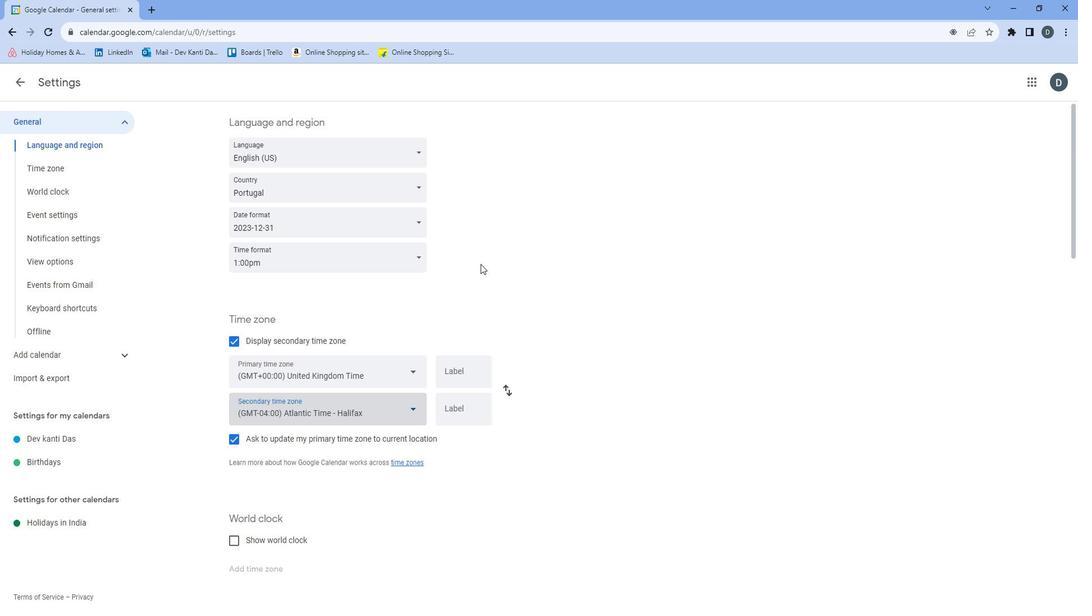 
